 Task: Send an email with the signature Fernando Perez with the subject 'Request for a case study' and the message 'Could you please provide a list of the available options?' from softage.1@softage.net to softage.2@softage.net and softage.3@softage.net with an attached document Test_plan.docx
Action: Key pressed n
Screenshot: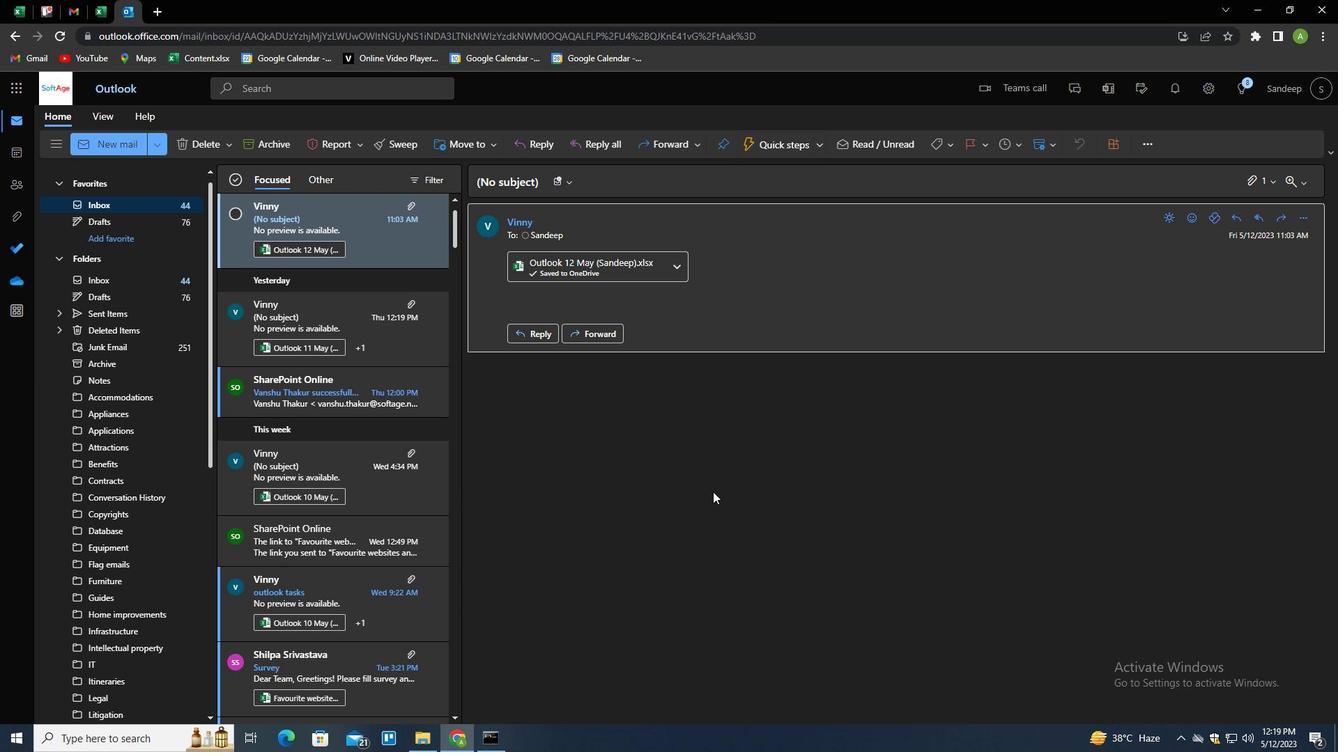 
Action: Mouse moved to (938, 152)
Screenshot: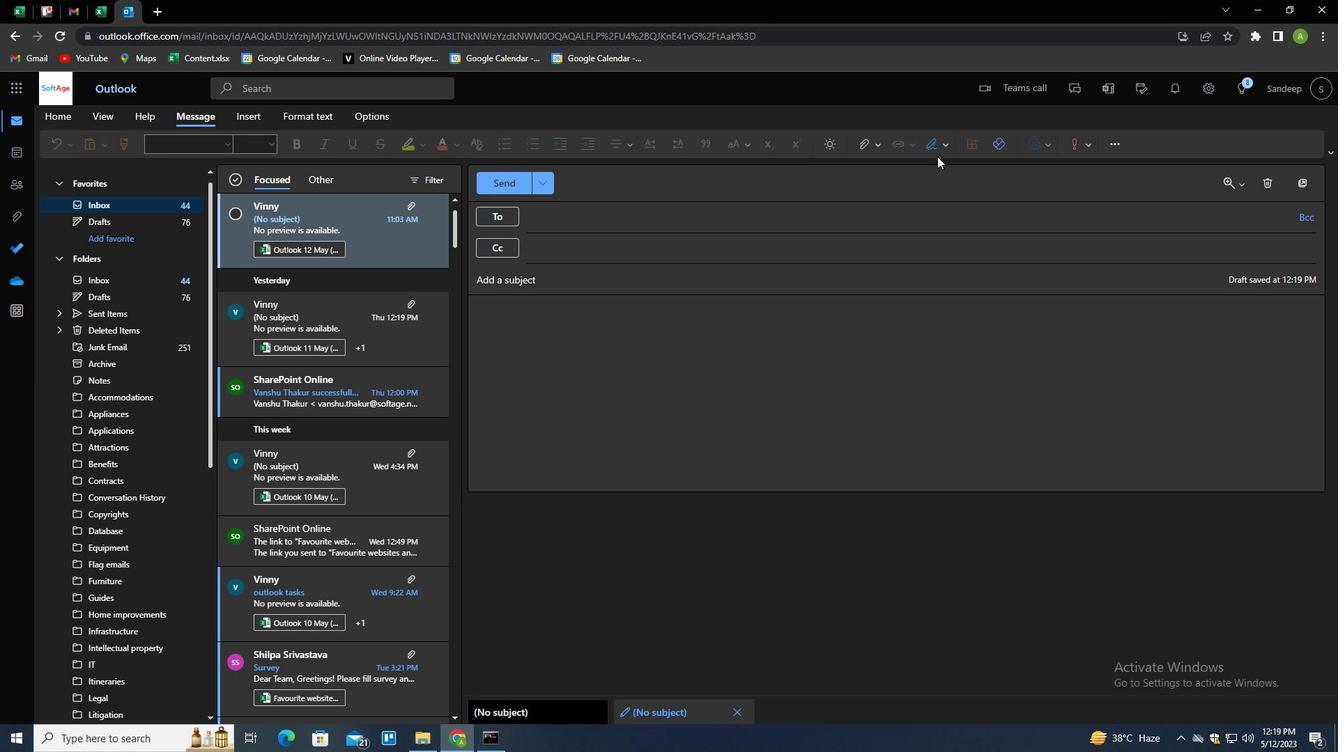 
Action: Mouse pressed left at (938, 152)
Screenshot: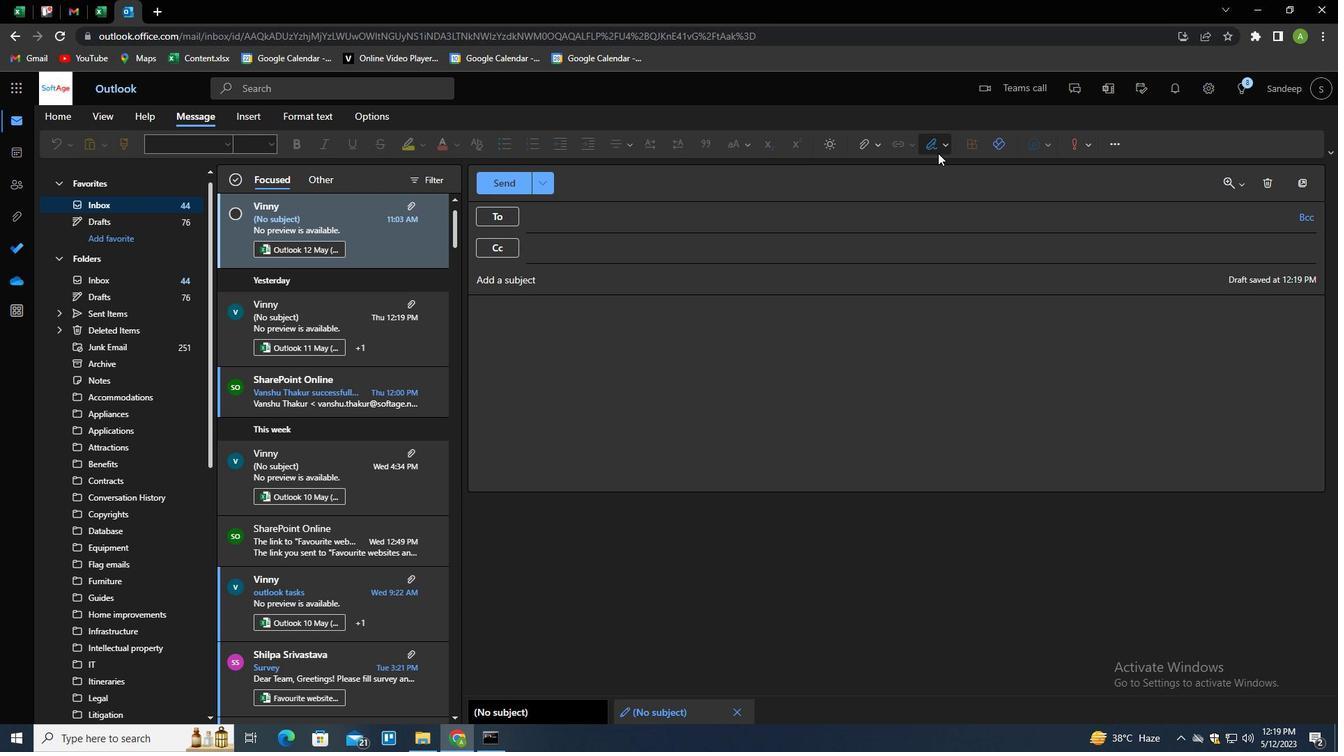 
Action: Mouse moved to (919, 196)
Screenshot: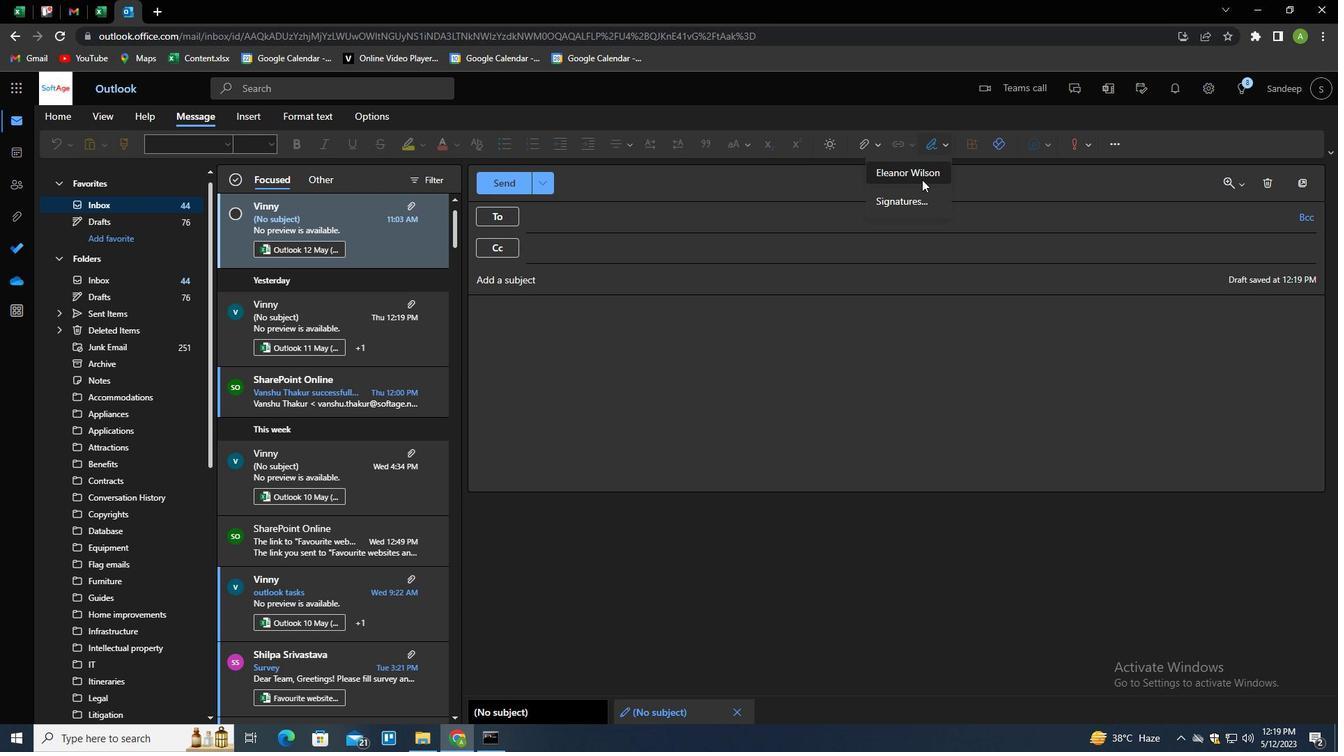 
Action: Mouse pressed left at (919, 196)
Screenshot: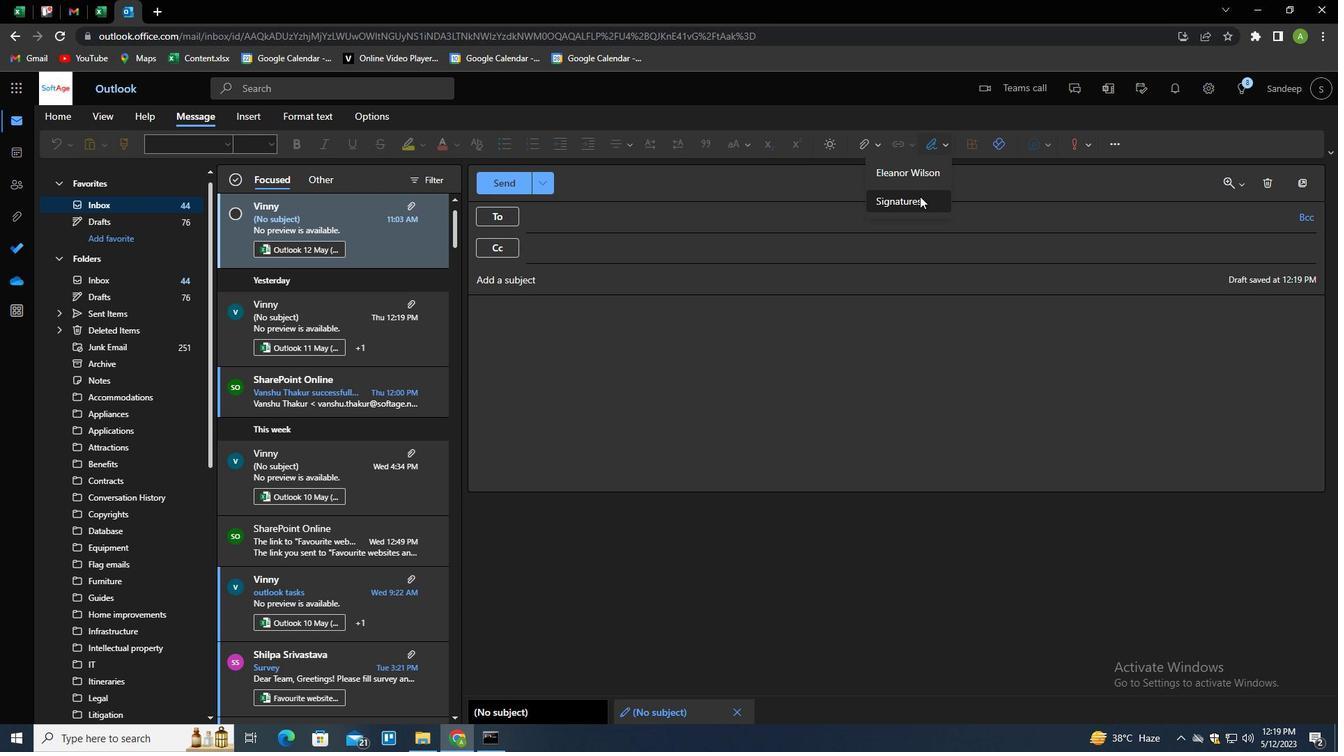 
Action: Mouse moved to (944, 255)
Screenshot: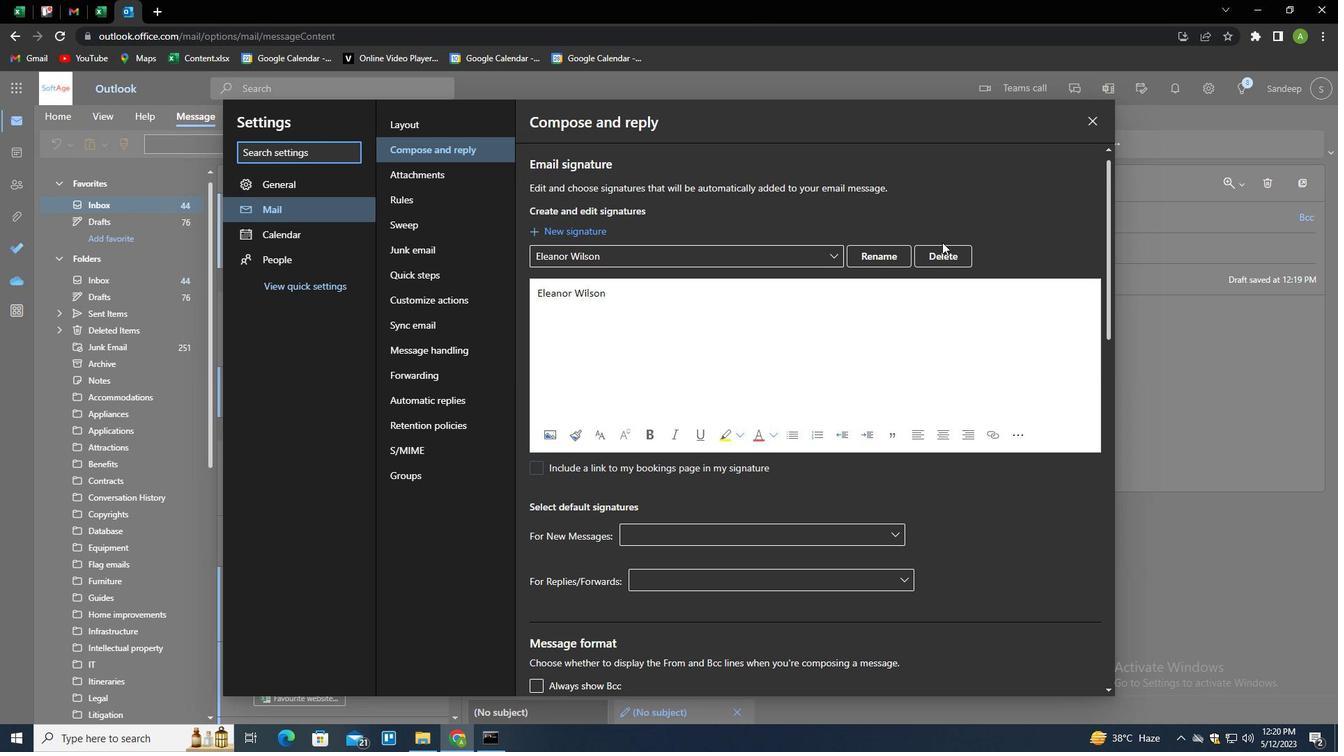 
Action: Mouse pressed left at (944, 255)
Screenshot: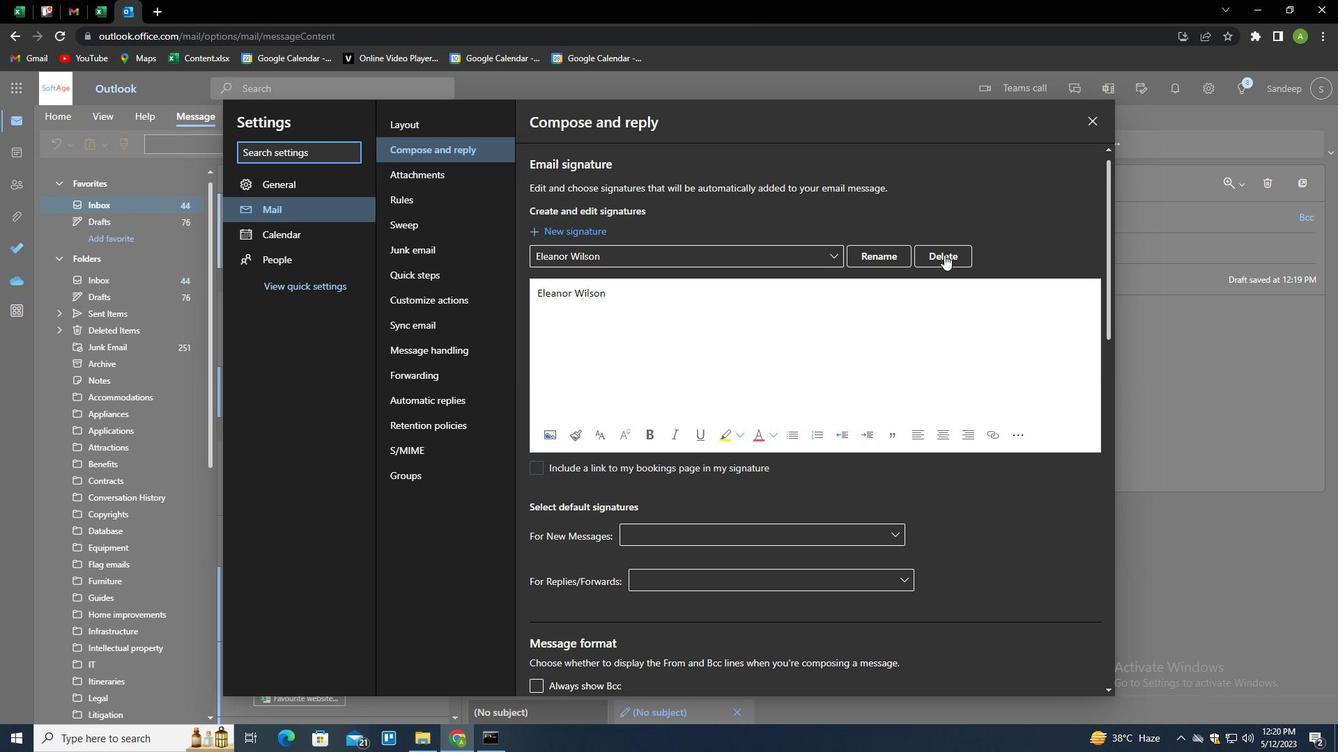 
Action: Mouse moved to (927, 255)
Screenshot: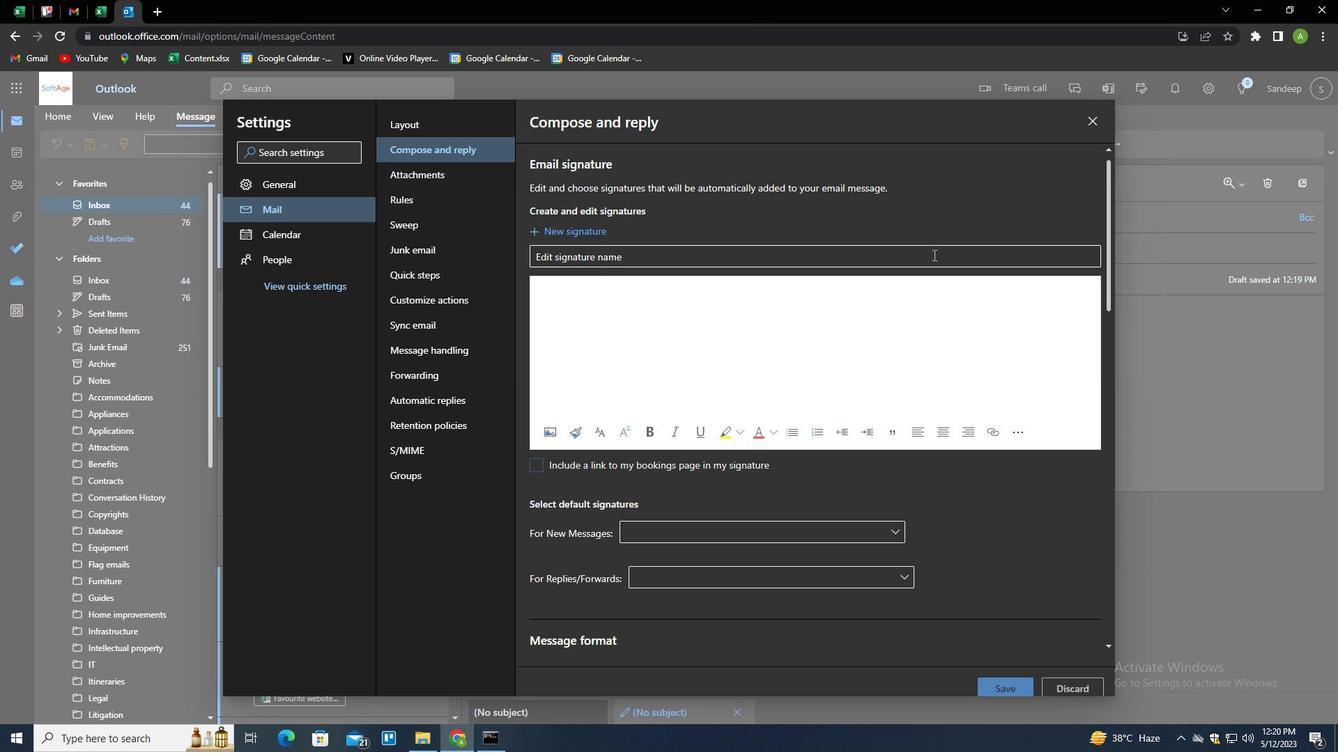 
Action: Mouse pressed left at (927, 255)
Screenshot: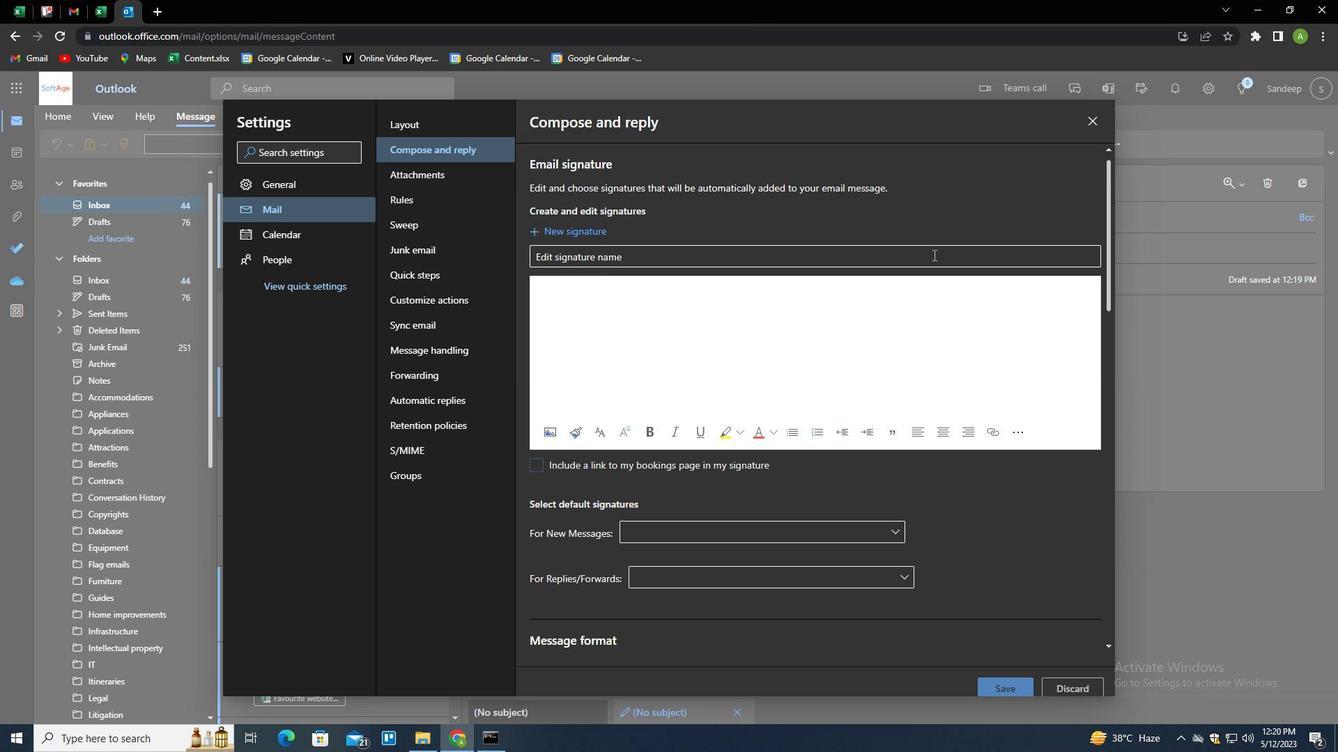 
Action: Mouse moved to (926, 253)
Screenshot: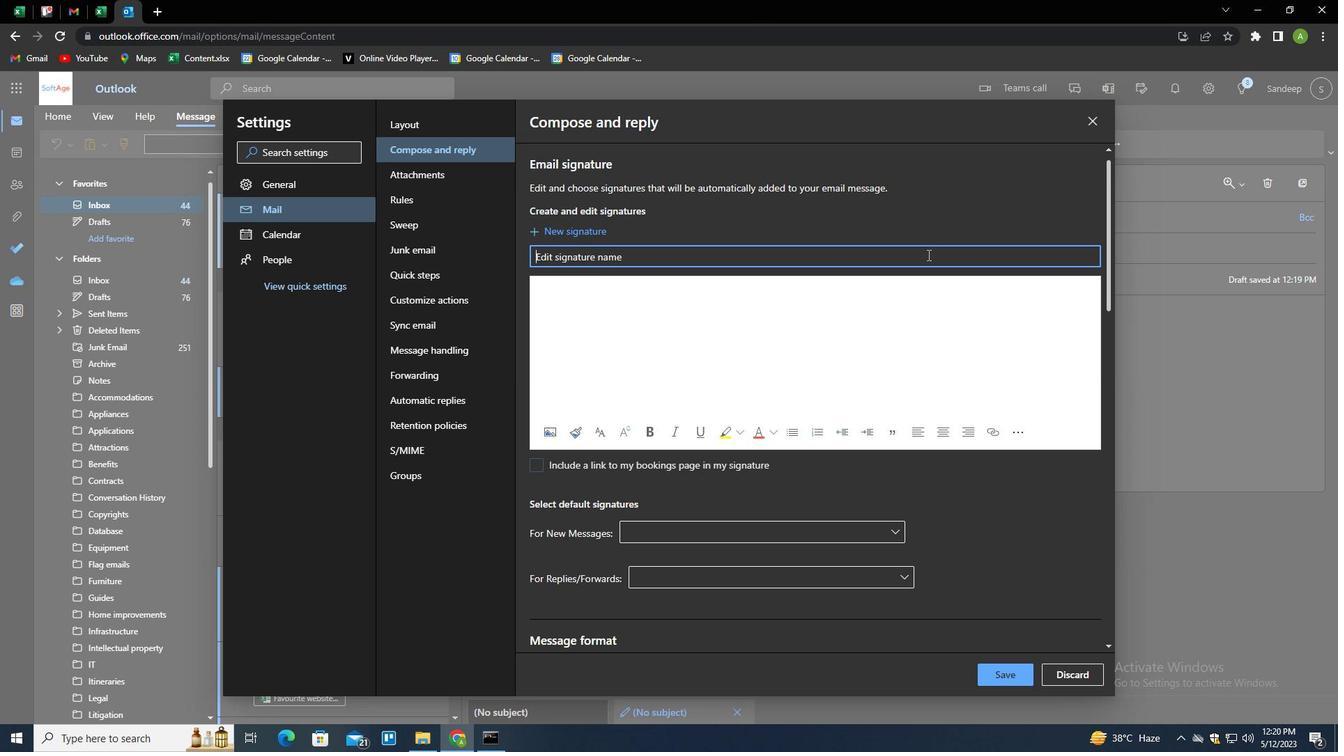 
Action: Key pressed <Key.shift>
Screenshot: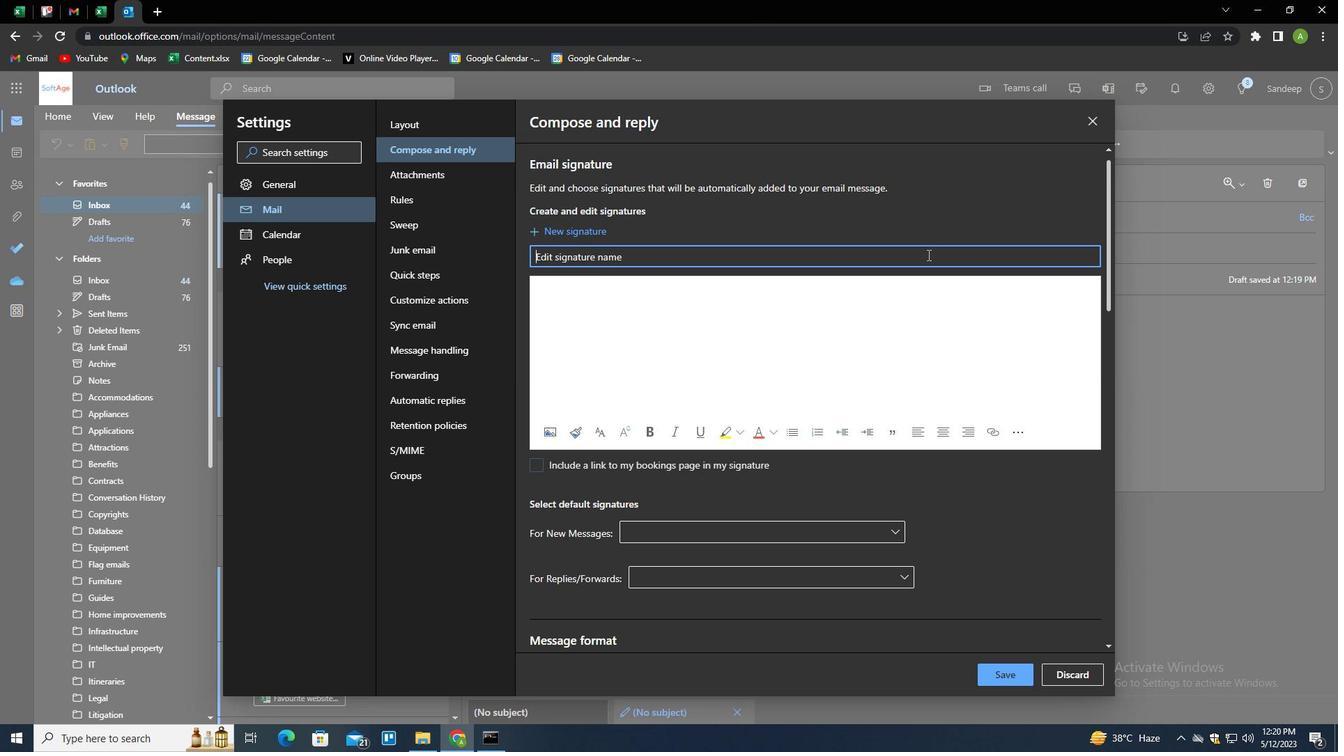 
Action: Mouse moved to (924, 252)
Screenshot: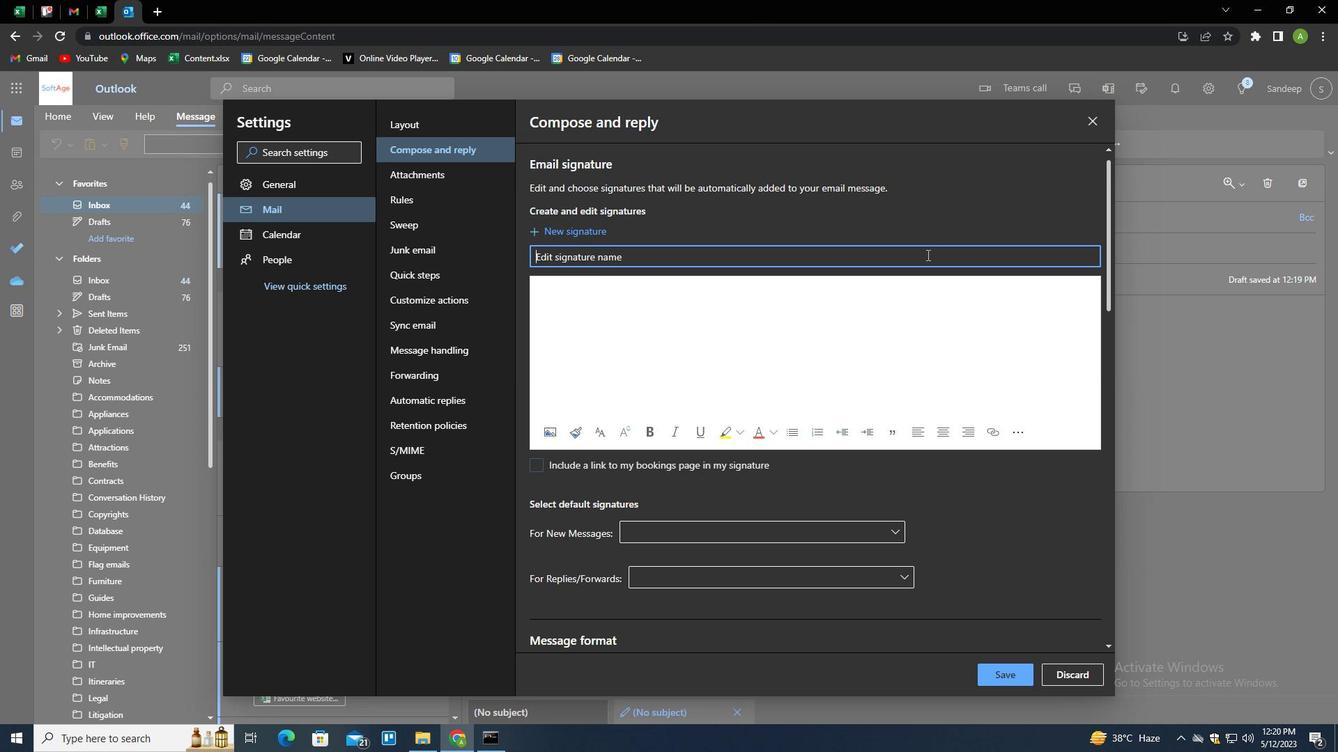 
Action: Key pressed FERNANDO<Key.space><Key.shift>PEREZ<Key.tab><Key.shift>FERNANDO<Key.space><Key.shift>PEREZ<Key.enter>
Screenshot: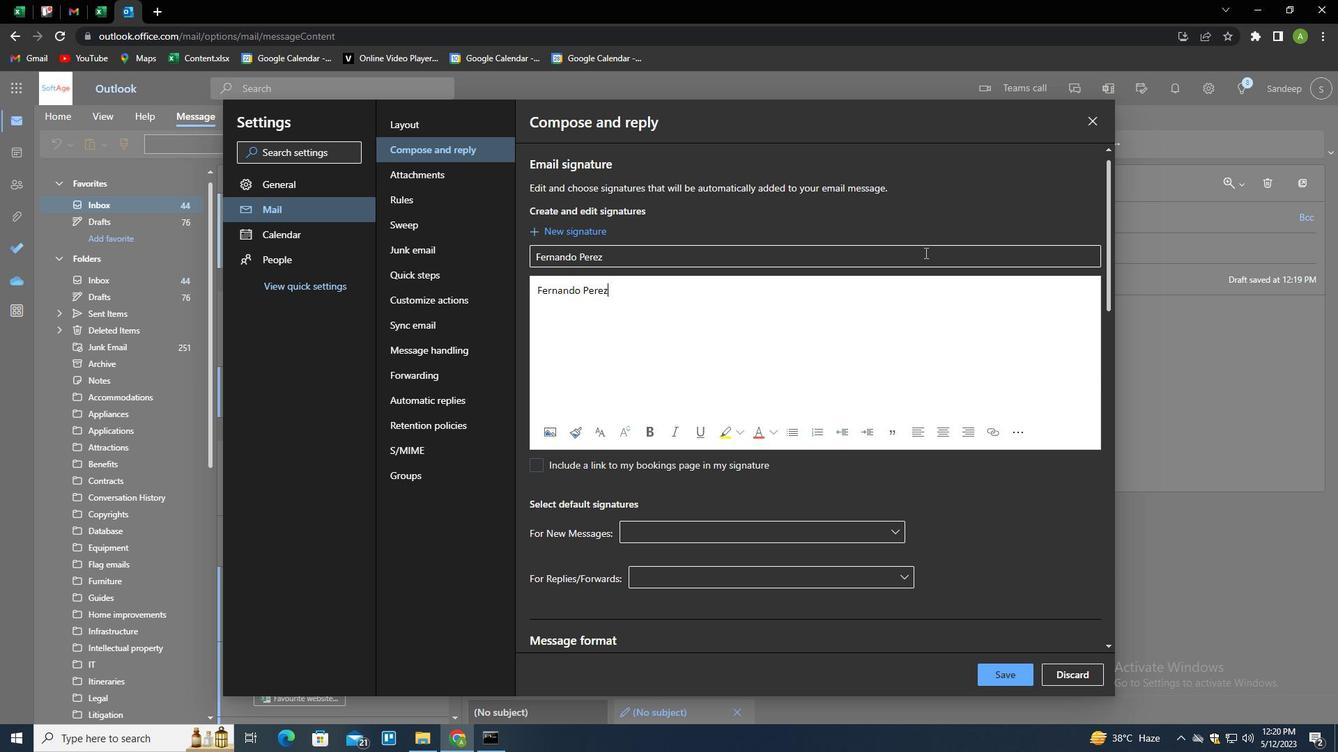 
Action: Mouse moved to (1015, 666)
Screenshot: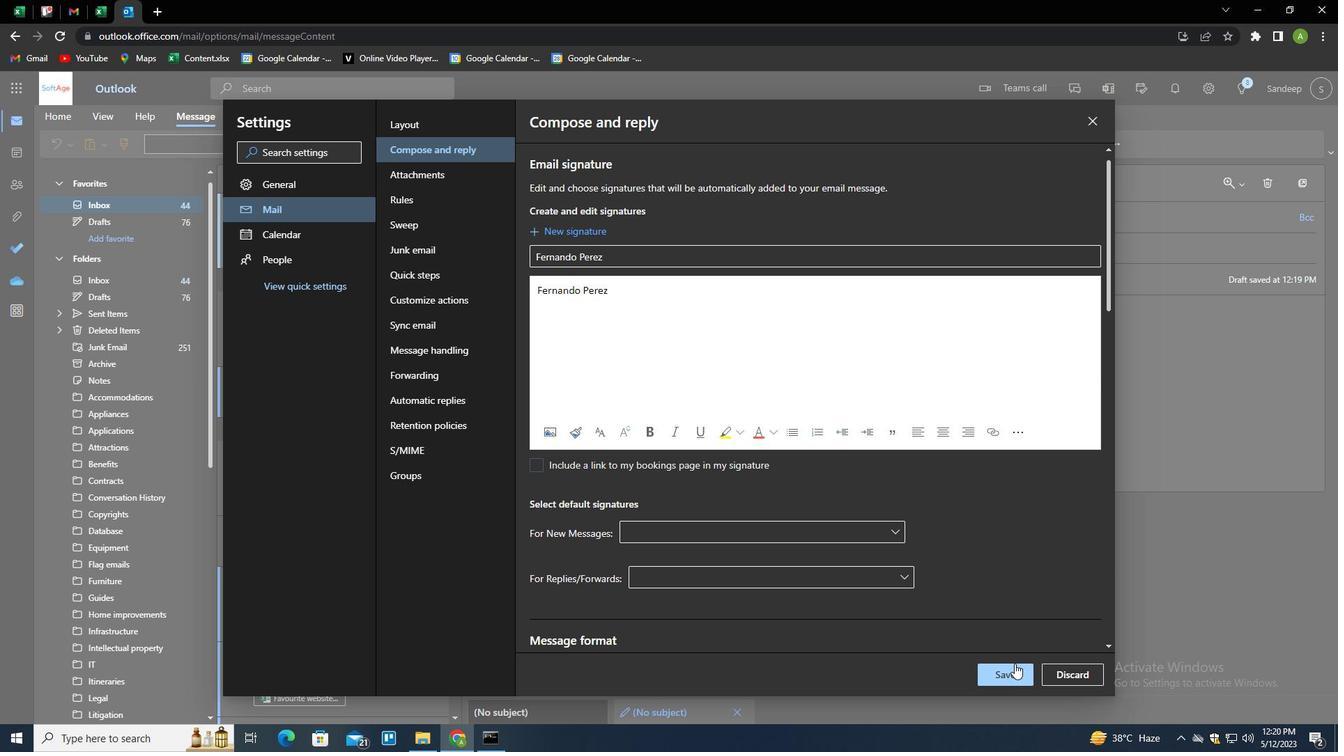 
Action: Mouse pressed left at (1015, 666)
Screenshot: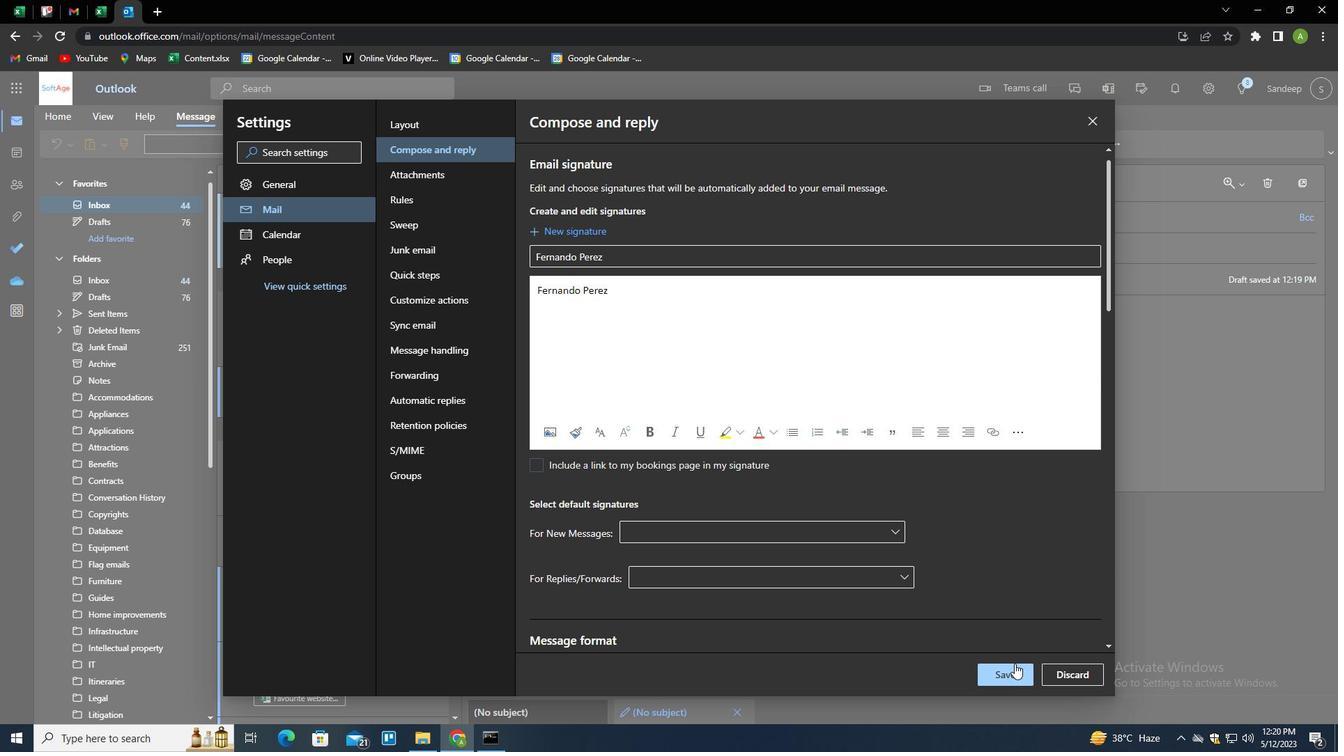 
Action: Mouse moved to (1230, 420)
Screenshot: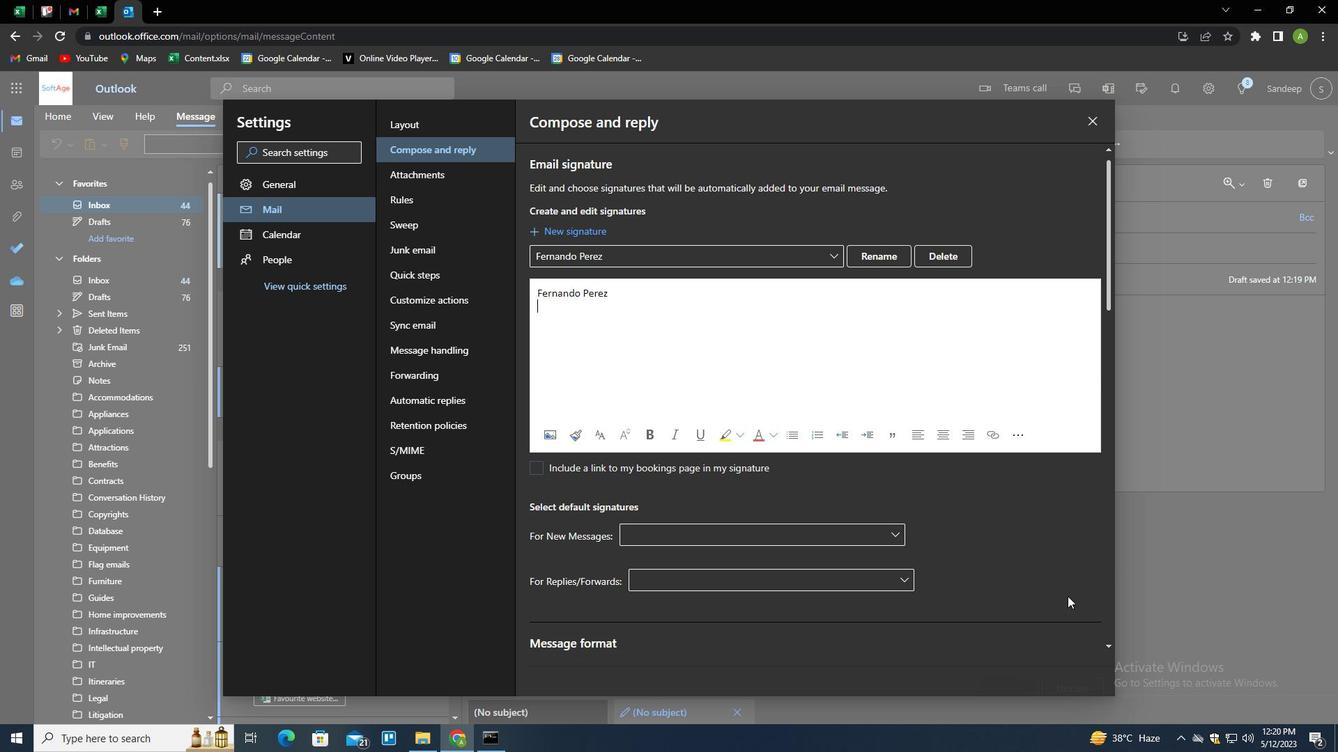 
Action: Mouse pressed left at (1230, 420)
Screenshot: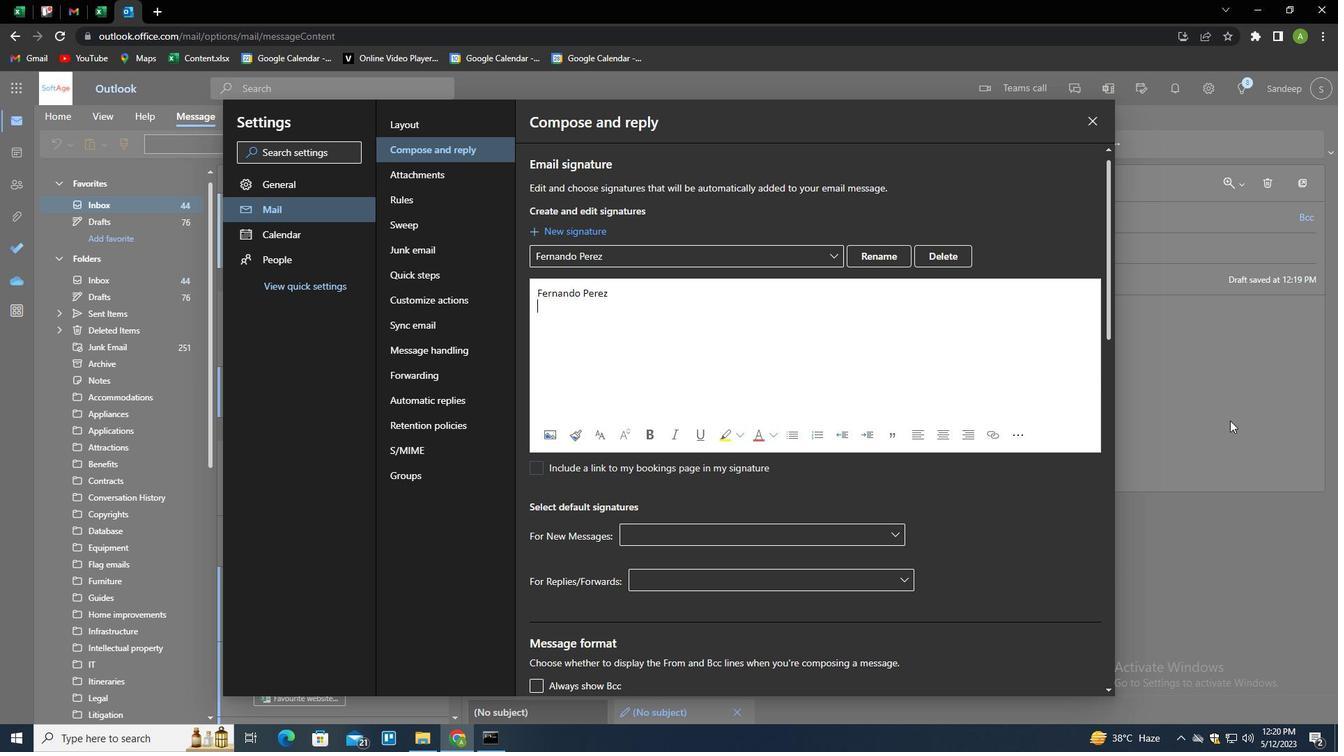 
Action: Mouse moved to (944, 155)
Screenshot: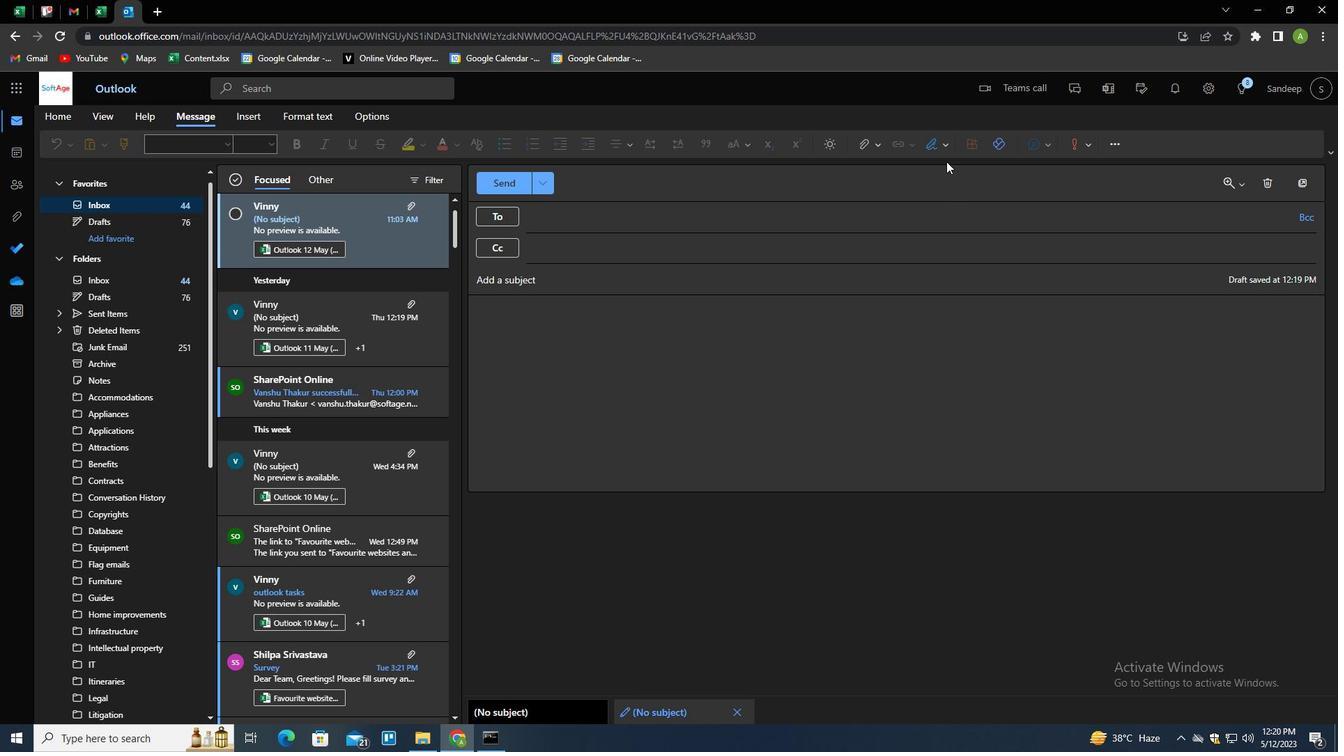 
Action: Mouse pressed left at (944, 155)
Screenshot: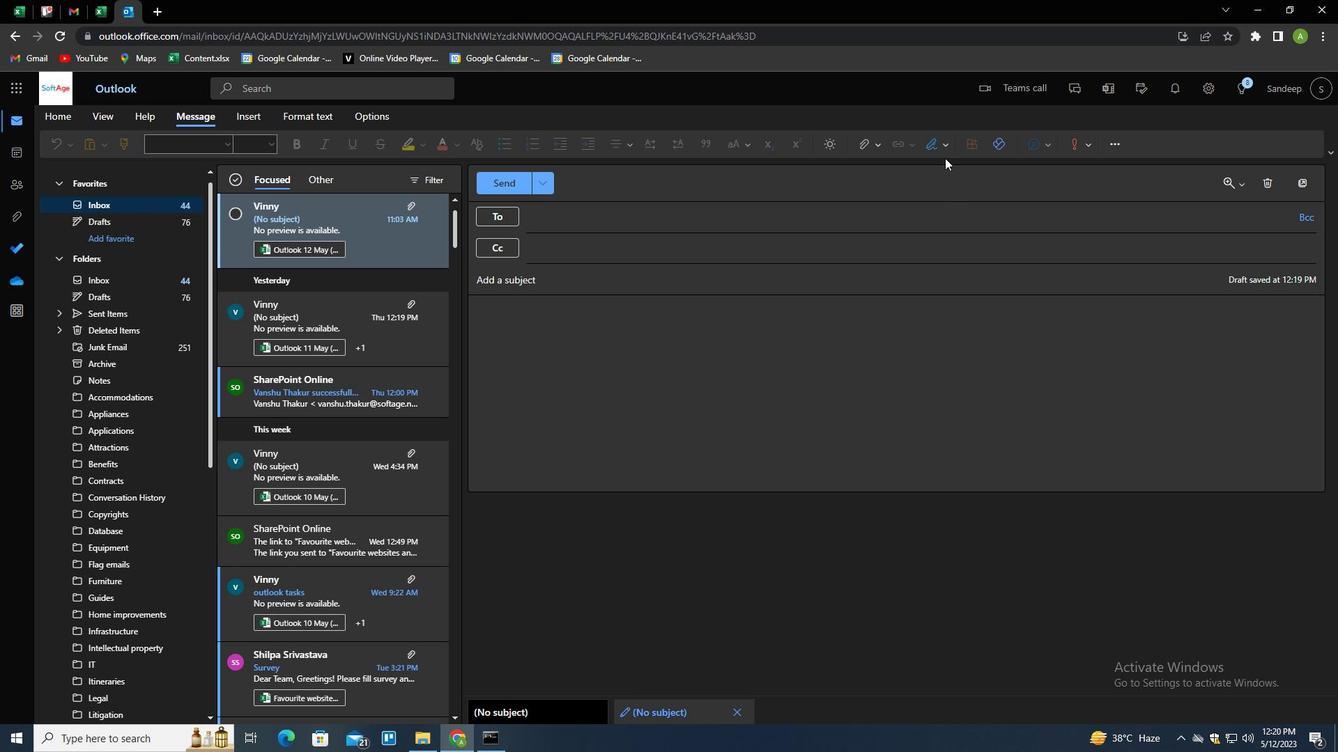 
Action: Mouse moved to (942, 149)
Screenshot: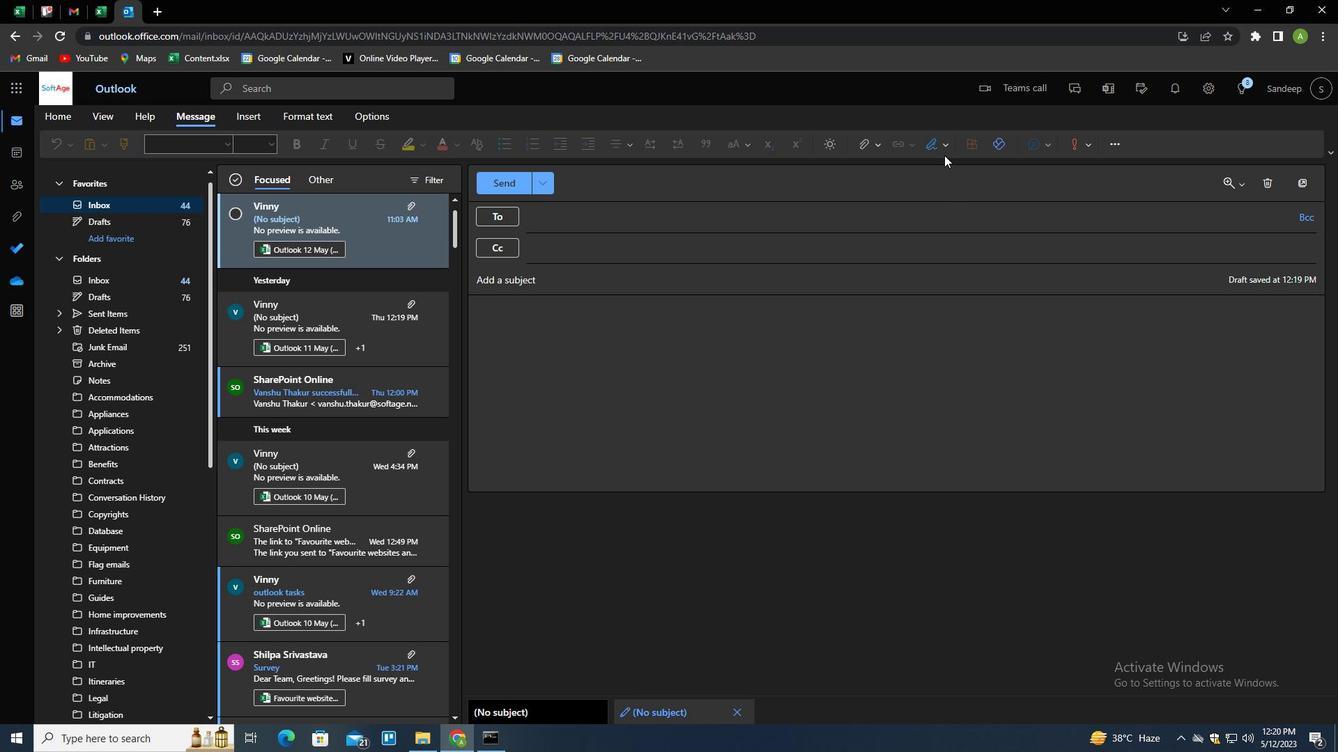 
Action: Mouse pressed left at (942, 149)
Screenshot: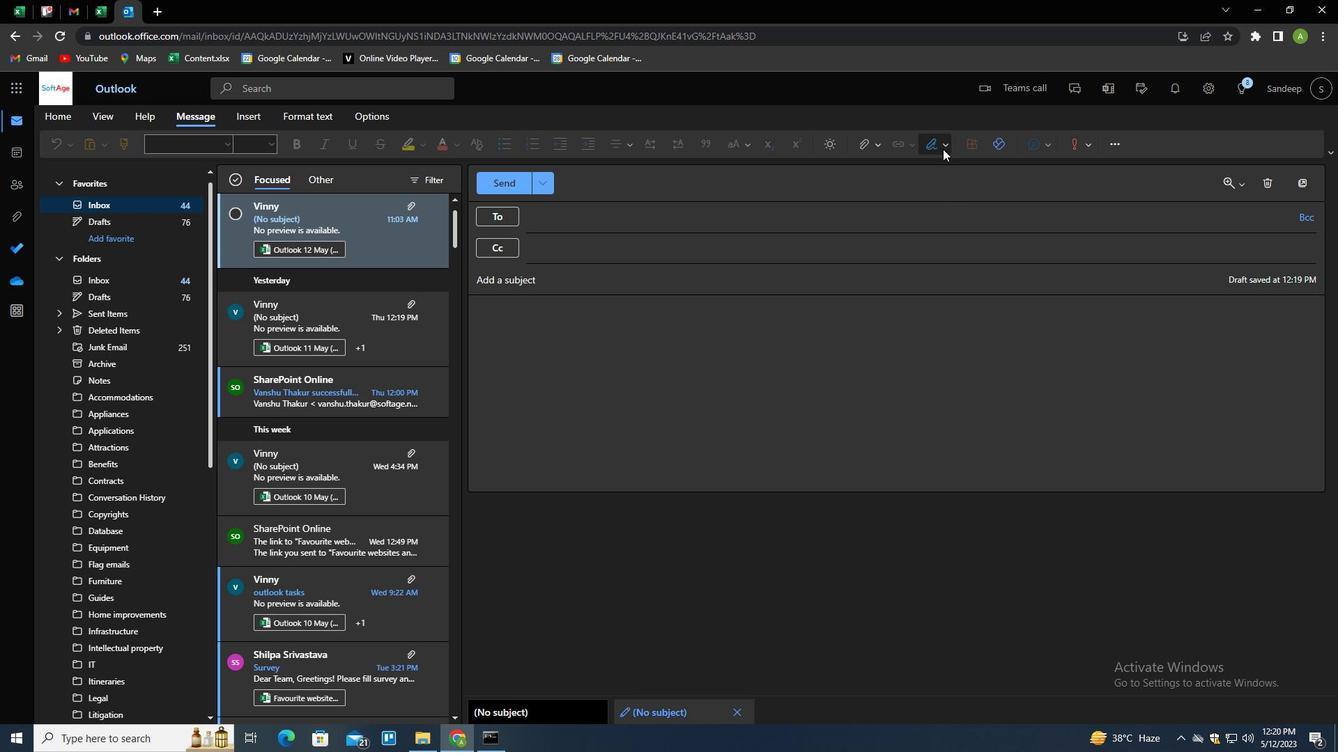 
Action: Mouse moved to (931, 167)
Screenshot: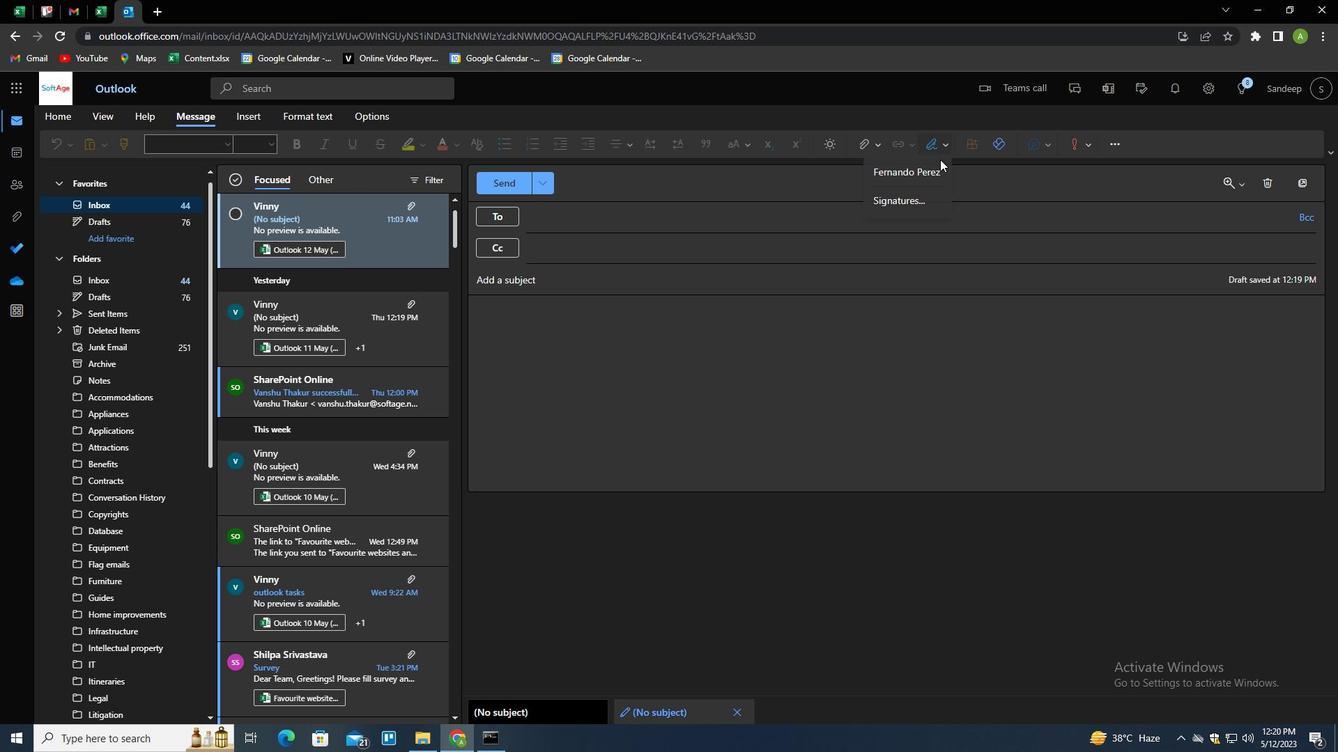 
Action: Mouse pressed left at (931, 167)
Screenshot: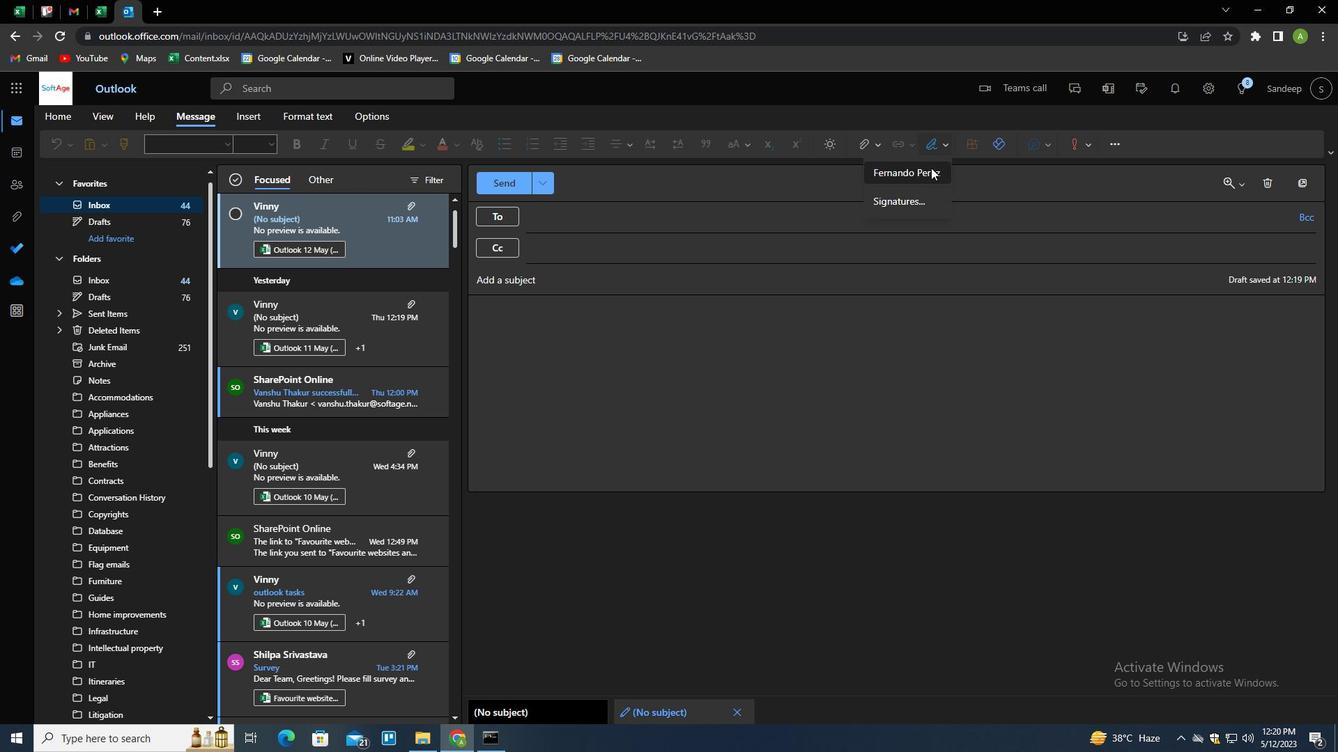 
Action: Mouse moved to (577, 284)
Screenshot: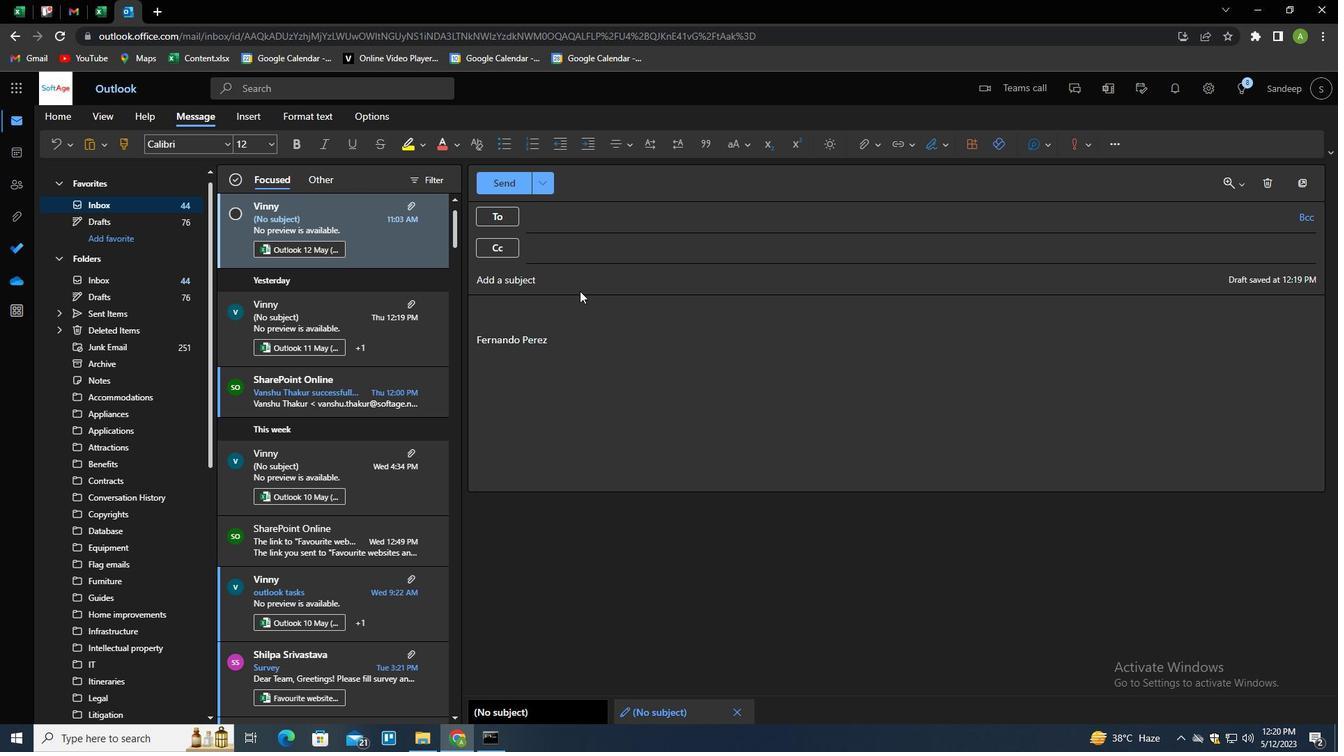 
Action: Mouse pressed left at (577, 284)
Screenshot: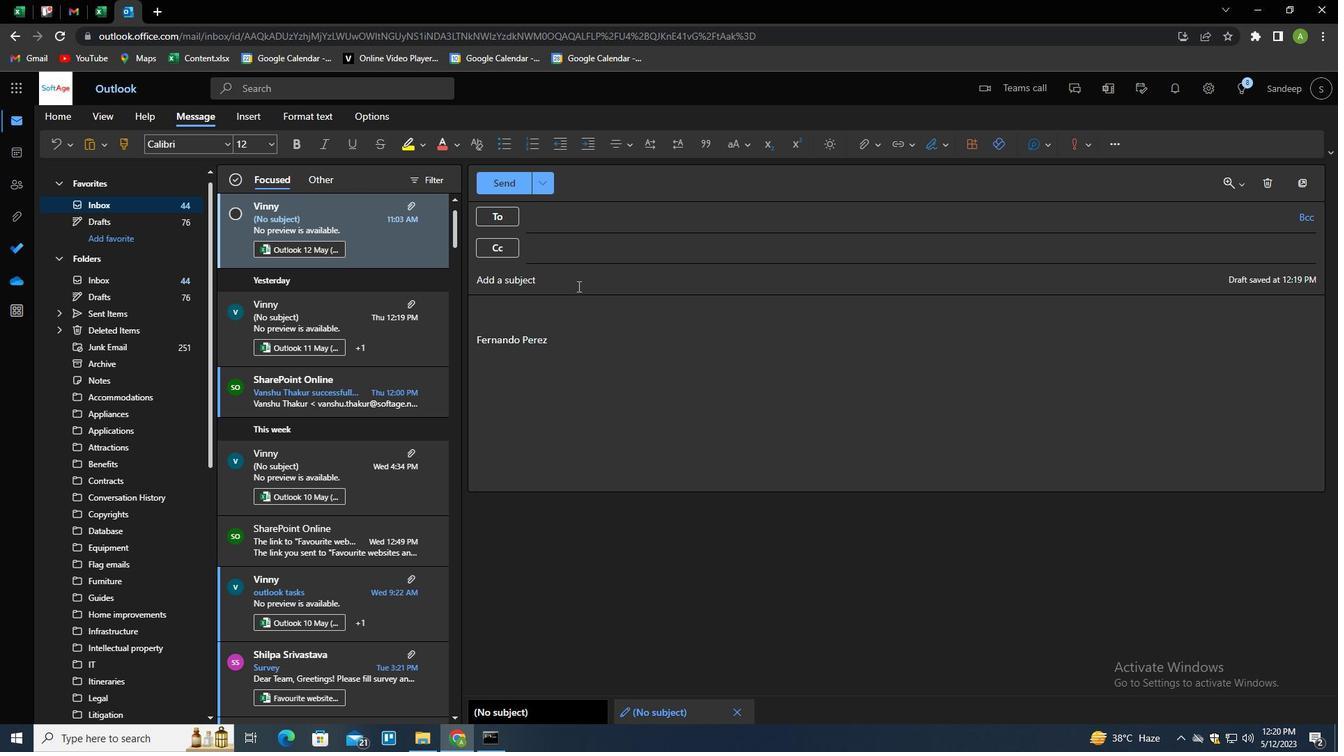 
Action: Mouse moved to (577, 283)
Screenshot: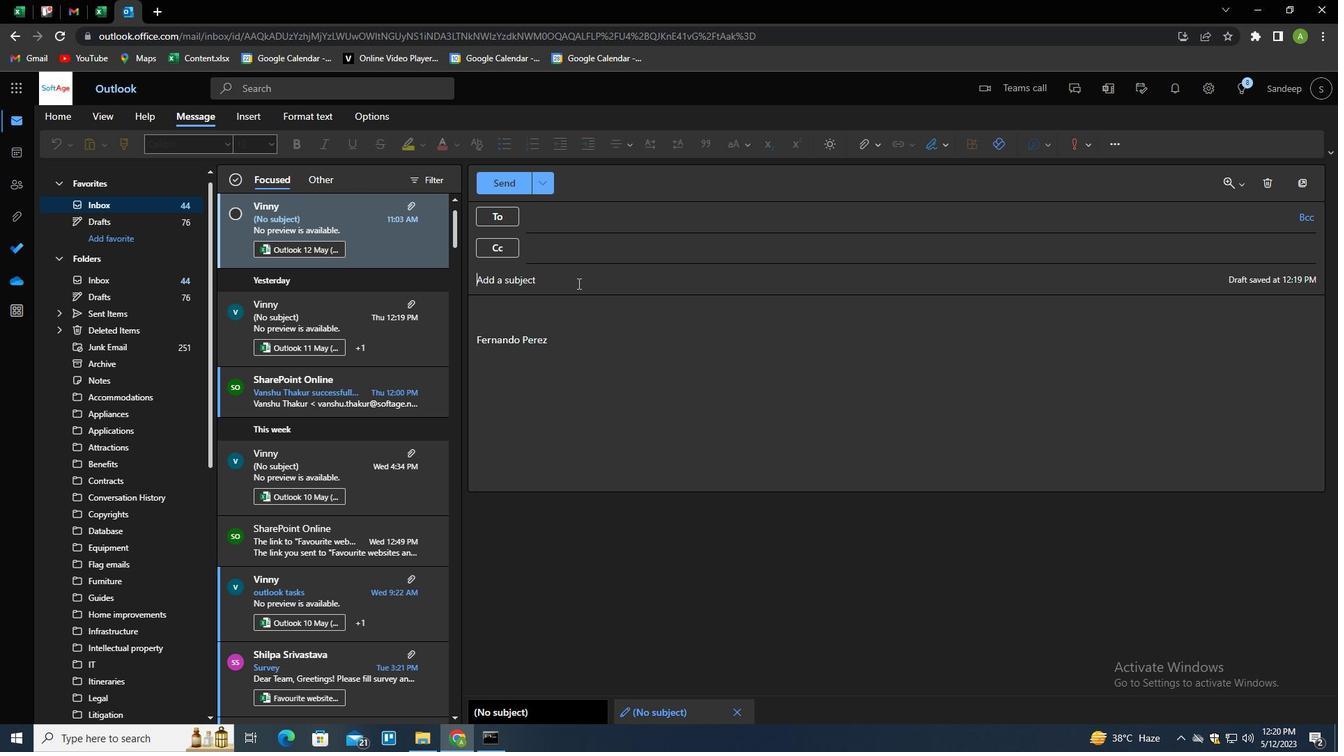 
Action: Key pressed <Key.shift>
Screenshot: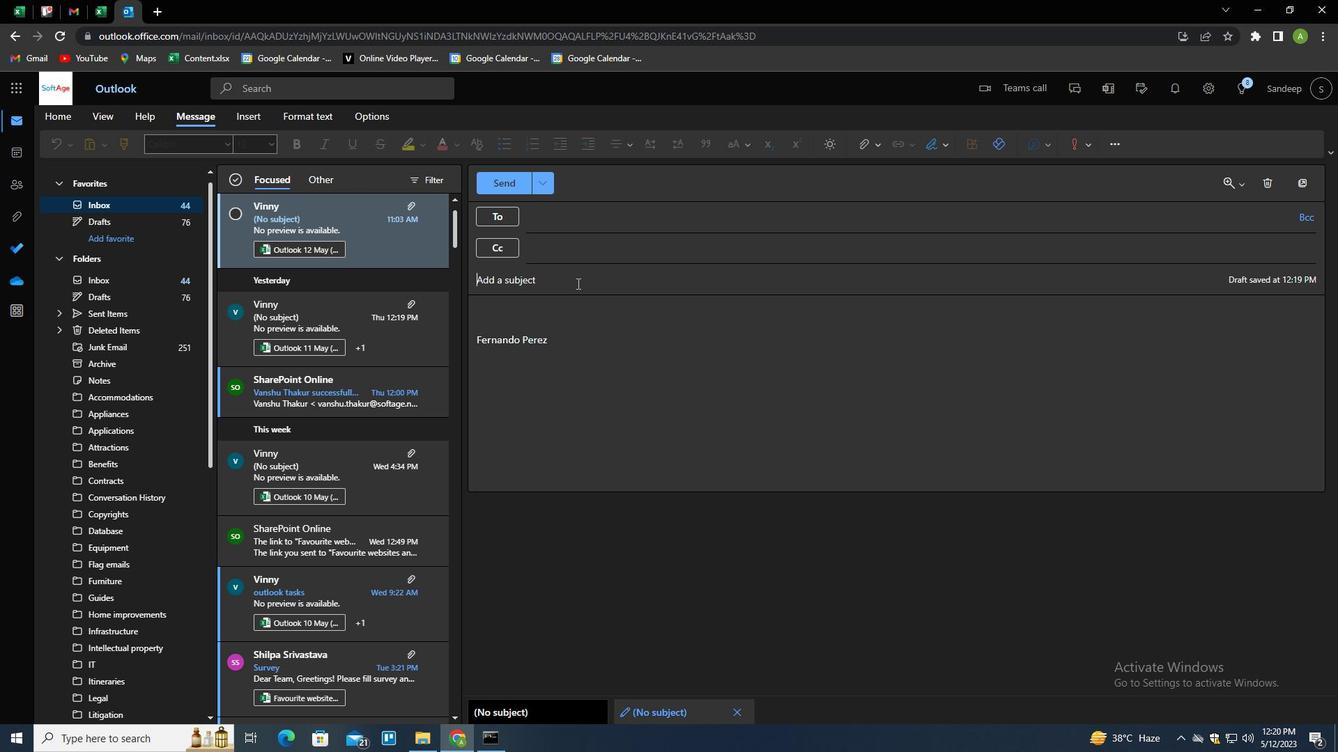 
Action: Mouse moved to (575, 285)
Screenshot: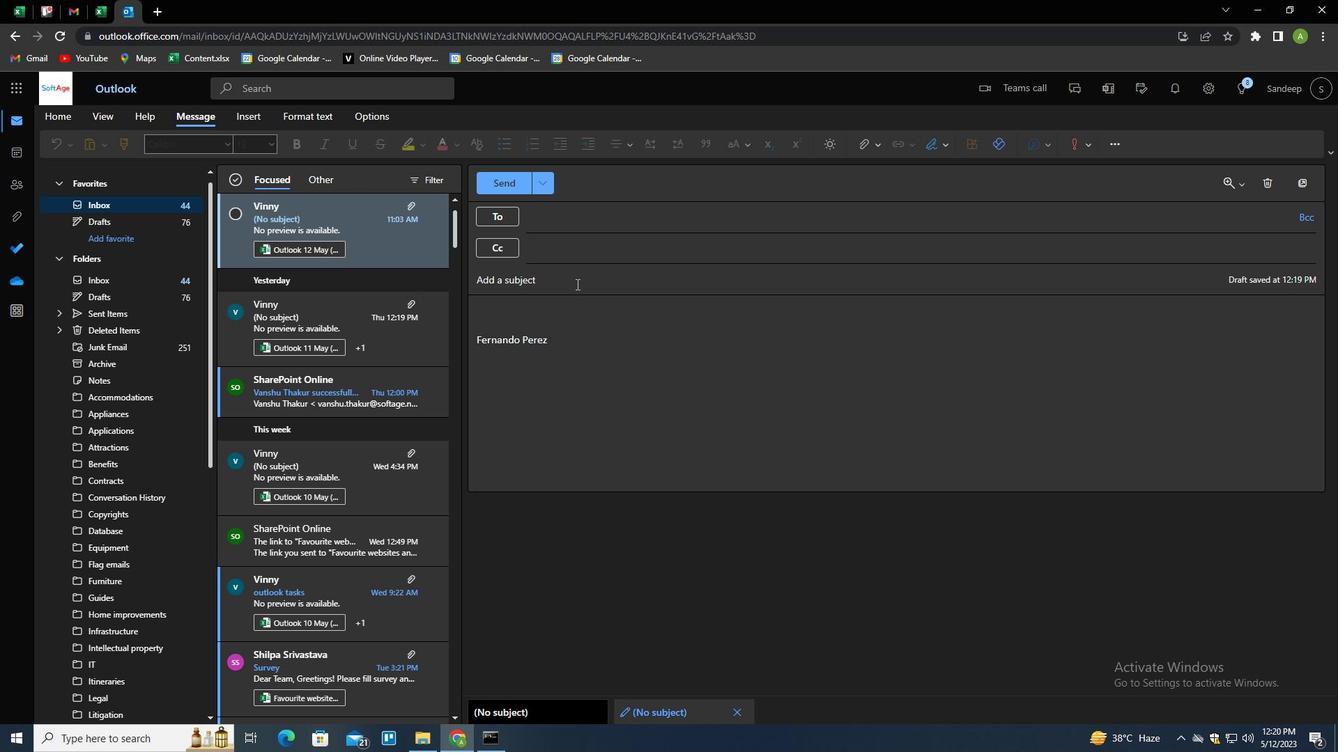 
Action: Key pressed <Key.shift>T
Screenshot: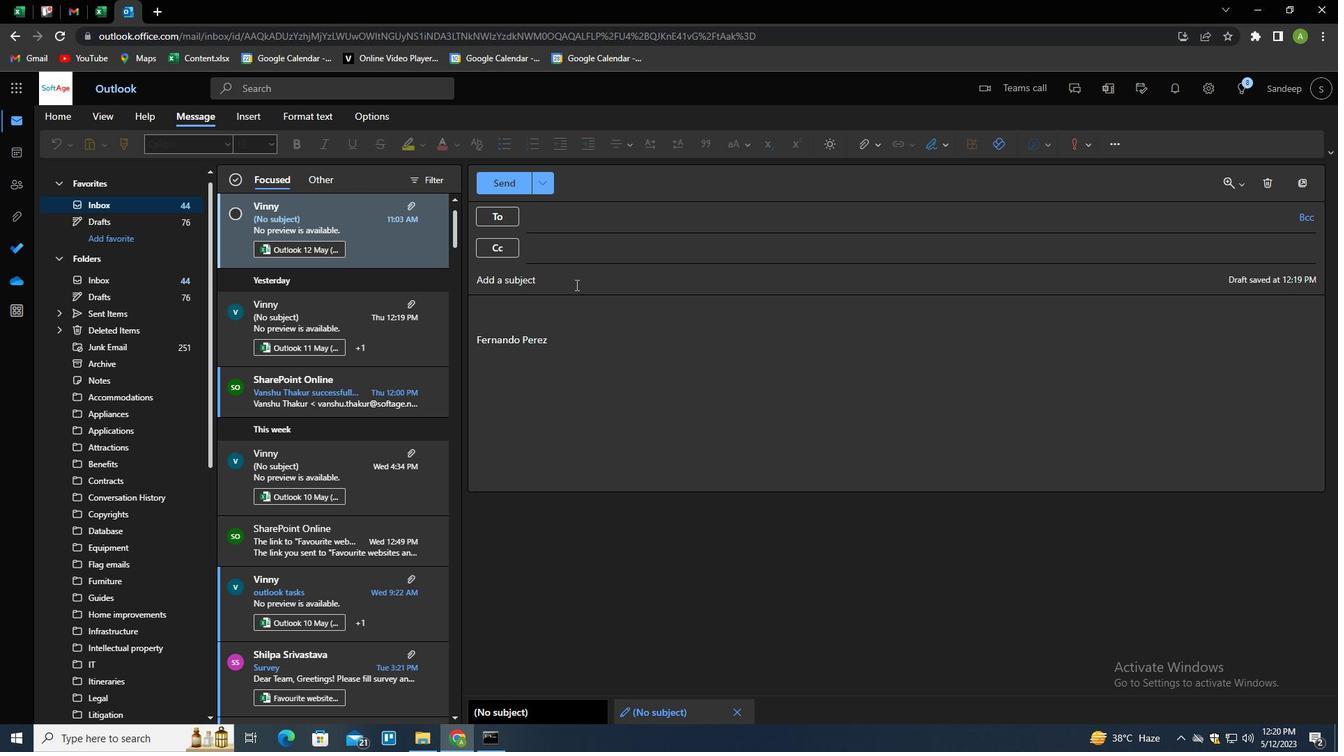 
Action: Mouse moved to (575, 287)
Screenshot: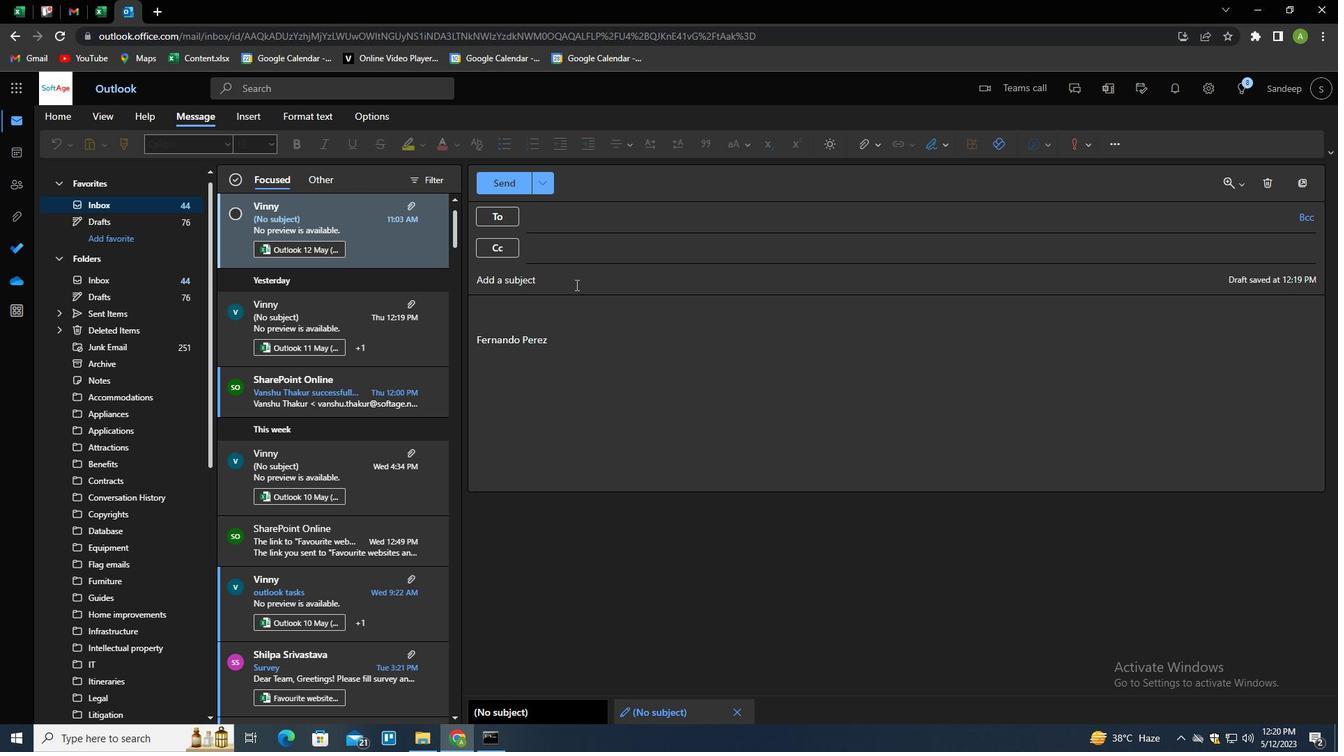 
Action: Key pressed <Key.backspace><Key.shift>REQUEST<Key.space>FOR<Key.space>A<Key.space>CASE<Key.space>STUDAY<Key.backspace><Key.backspace>Y<Key.tab><Key.shift>COUBLR<Key.backspace><Key.backspace><Key.backspace>LD<Key.space>YPU<Key.backspace><Key.backspace>OU<Key.space>PLEAE<Key.backspace>SE<Key.space>PROI<Key.backspace>VIDE<Key.space>A<Key.space>LIST<Key.space>OF<Key.space>THE<Key.space>AVAILAVLE<Key.backspace><Key.backspace>BL<Key.backspace><Key.backspace><Key.backspace>BLE<Key.space>OPTIONS<Key.shift>?
Screenshot: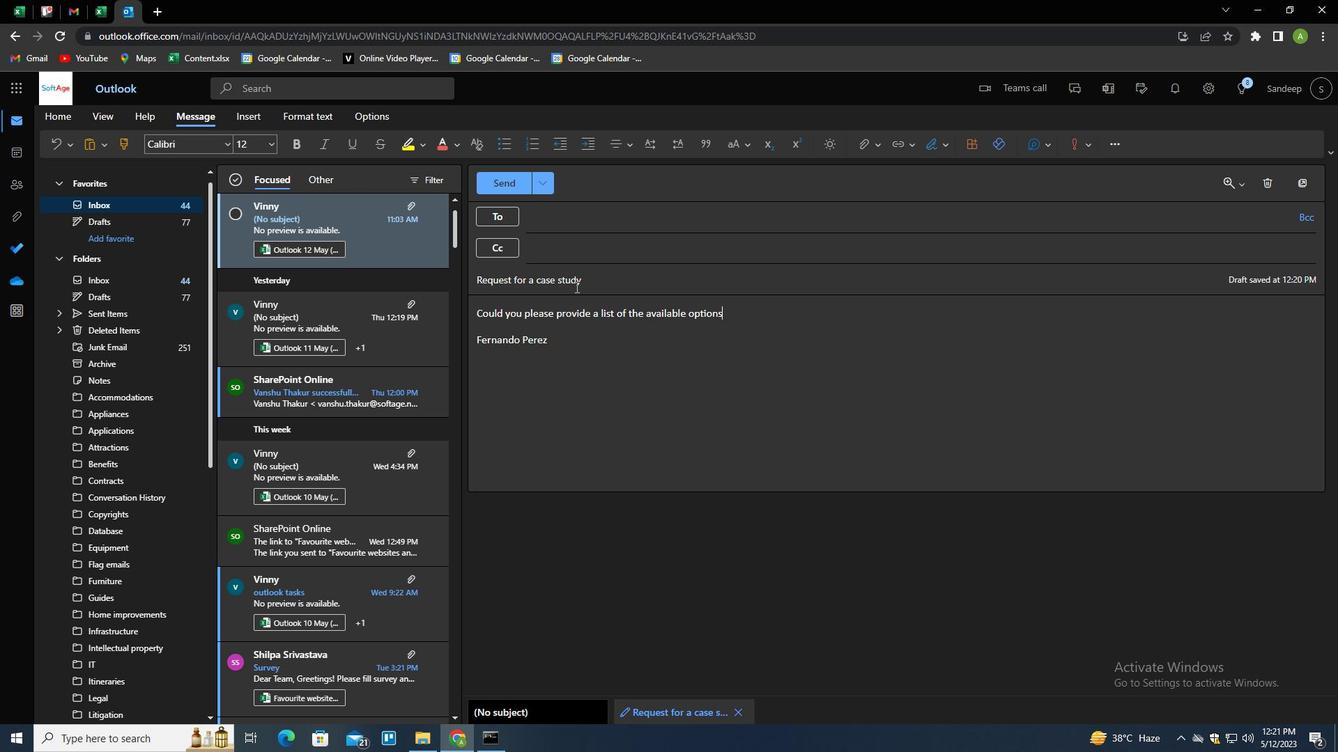
Action: Mouse moved to (576, 219)
Screenshot: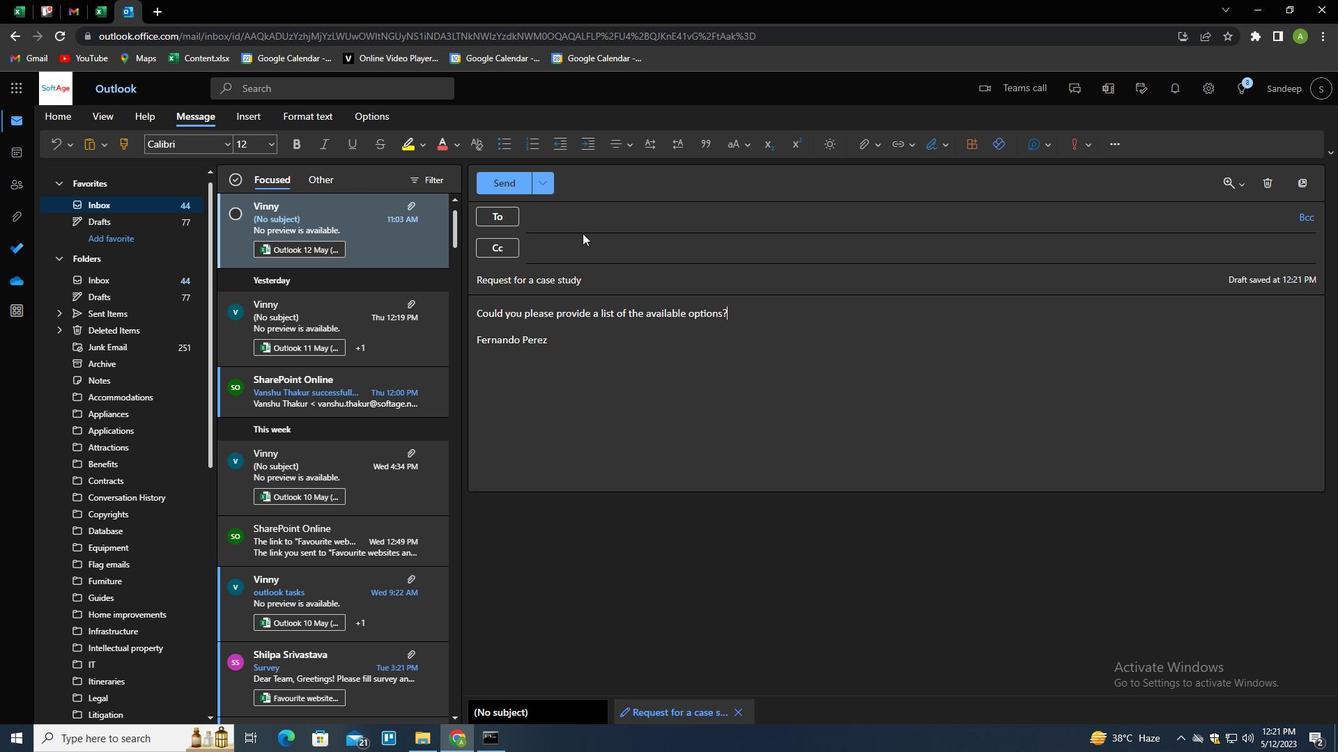
Action: Mouse pressed left at (576, 219)
Screenshot: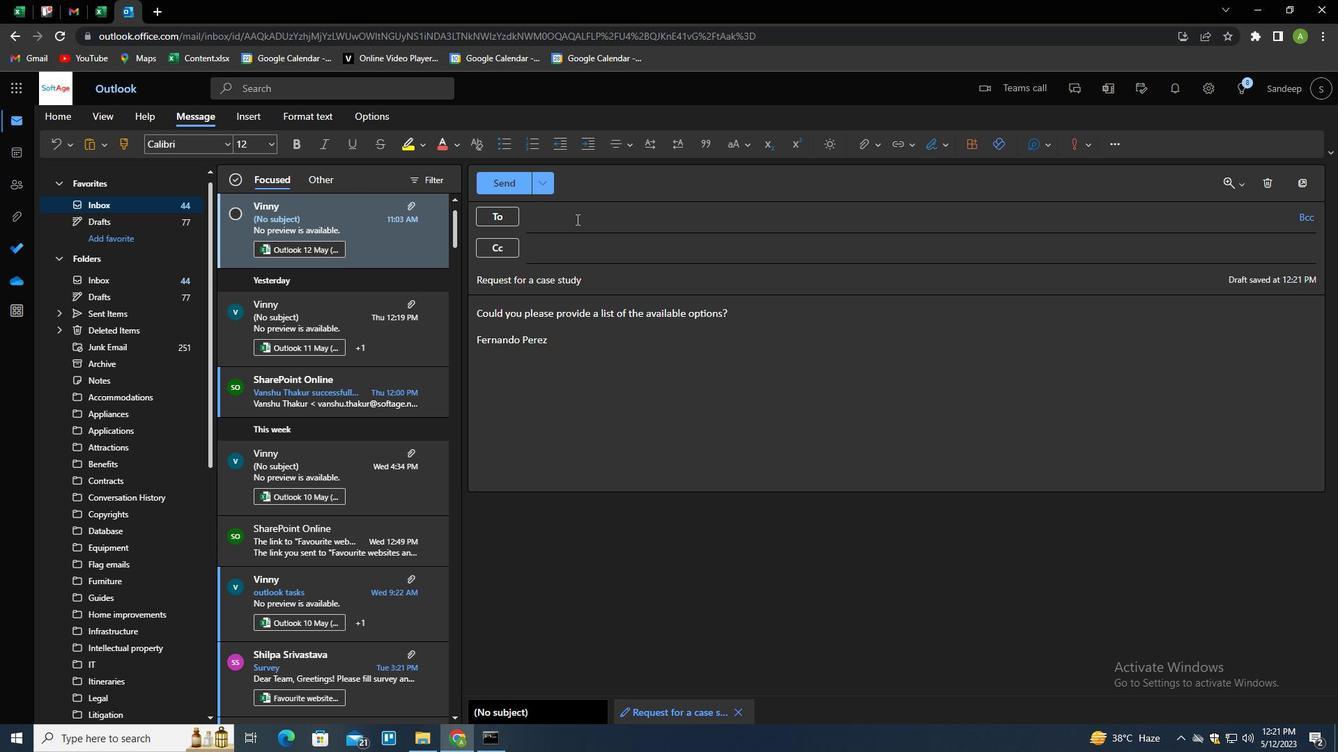 
Action: Mouse moved to (574, 220)
Screenshot: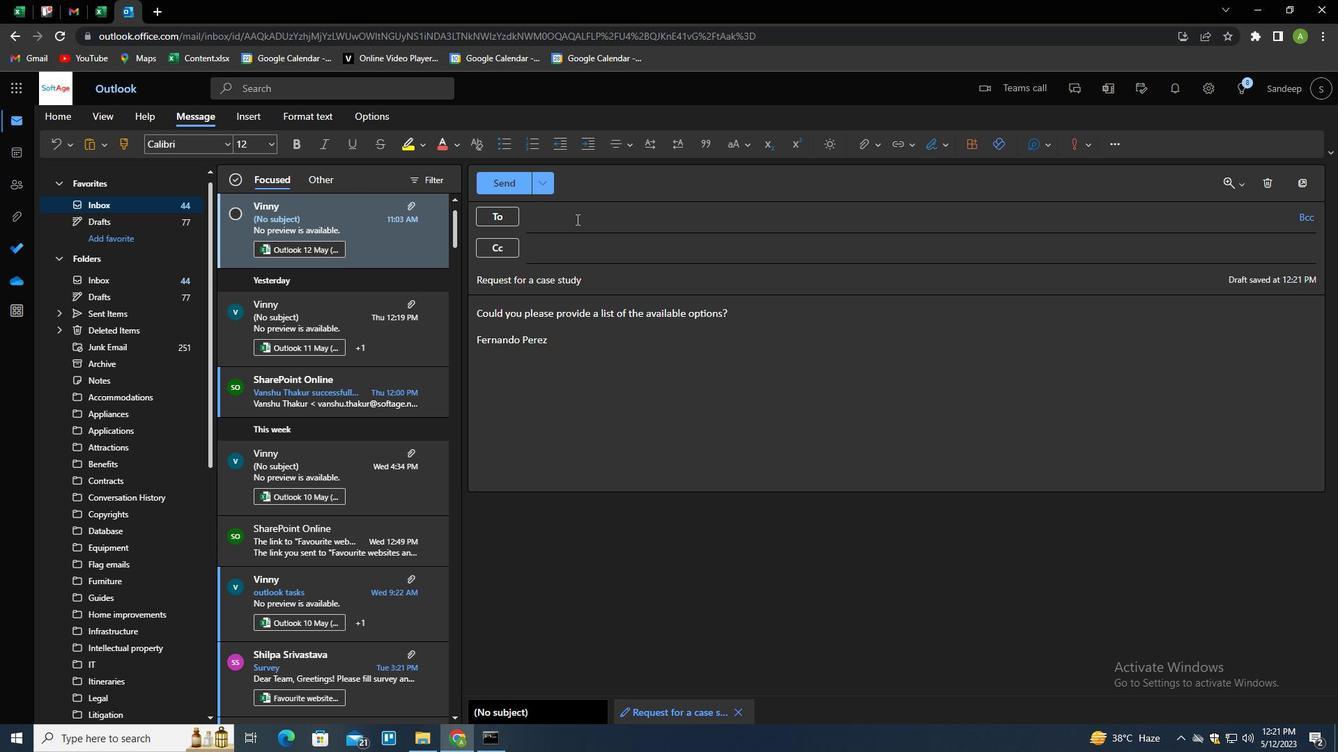 
Action: Key pressed SOFTAGE.<<98>><Key.shift>@SOFTAGE.NET<Key.enter>SOFTAGE.3<Key.shift>@SOFTAGE.NET<Key.enter>
Screenshot: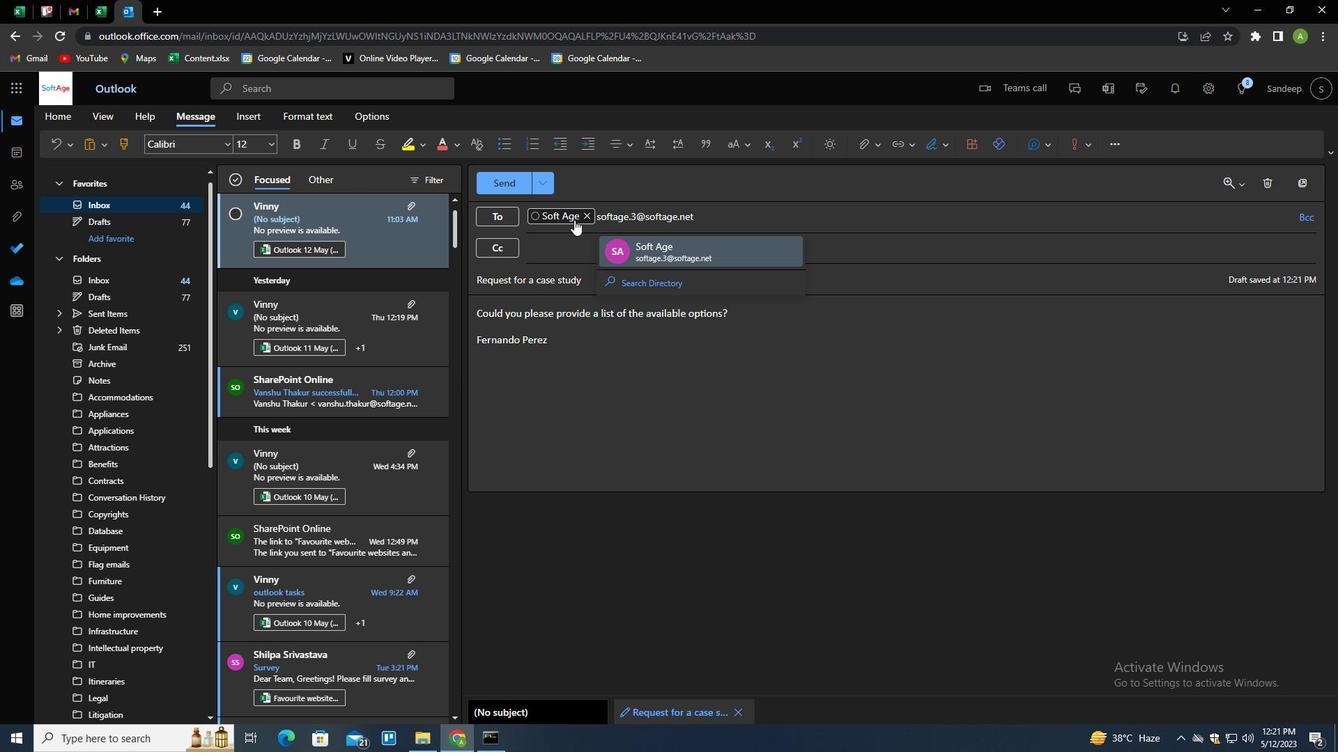 
Action: Mouse moved to (865, 145)
Screenshot: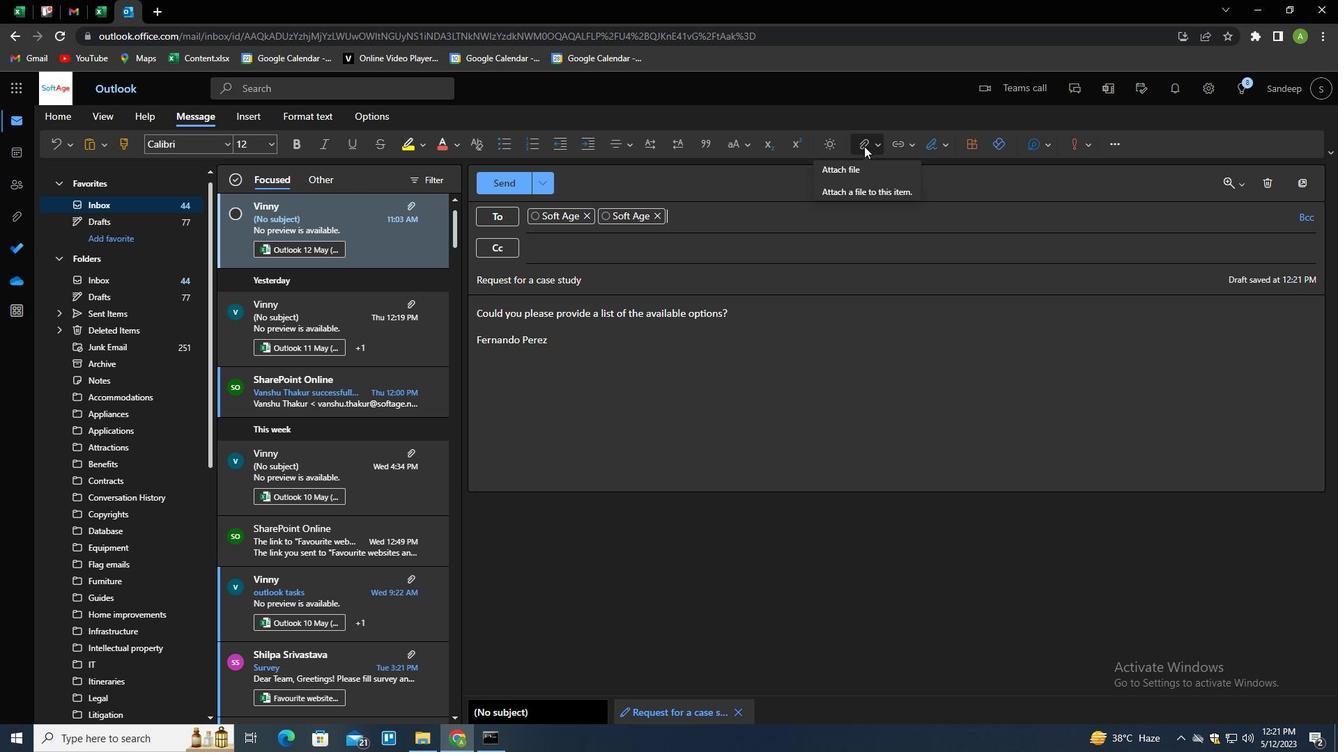 
Action: Mouse pressed left at (865, 145)
Screenshot: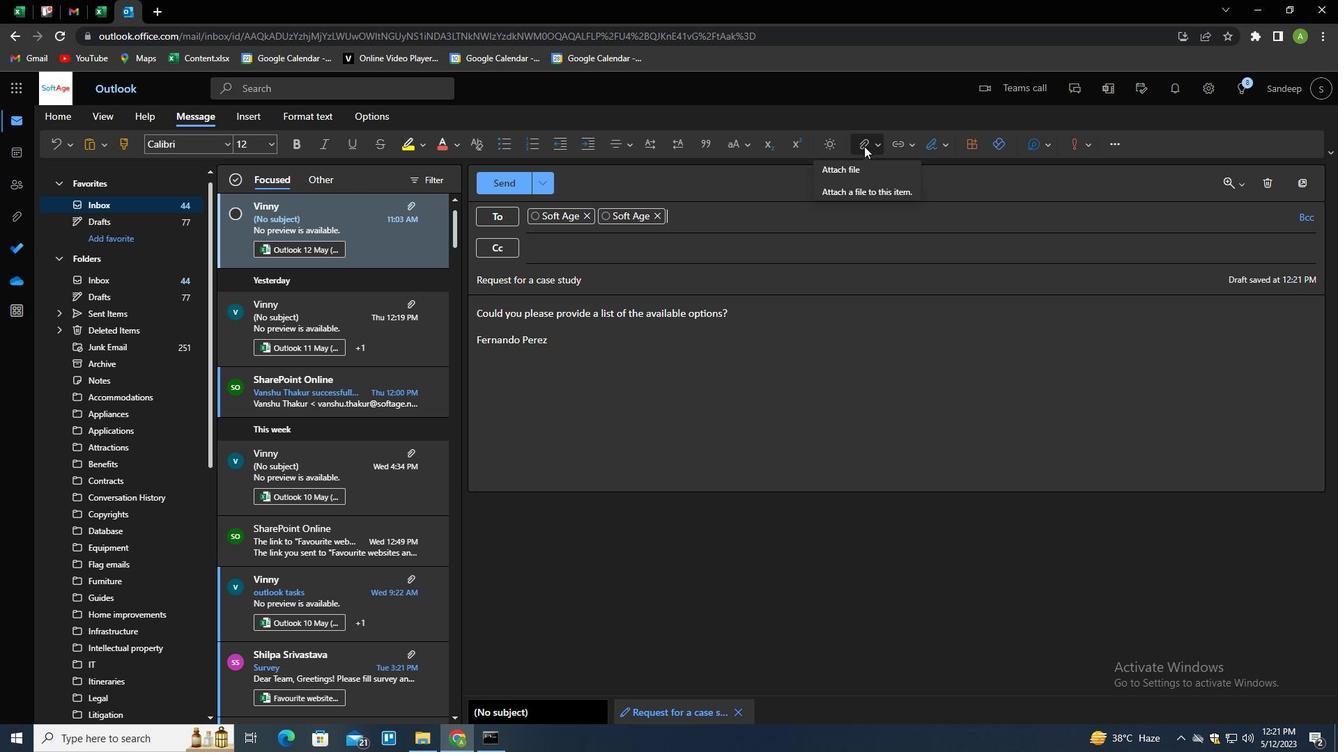 
Action: Mouse moved to (831, 172)
Screenshot: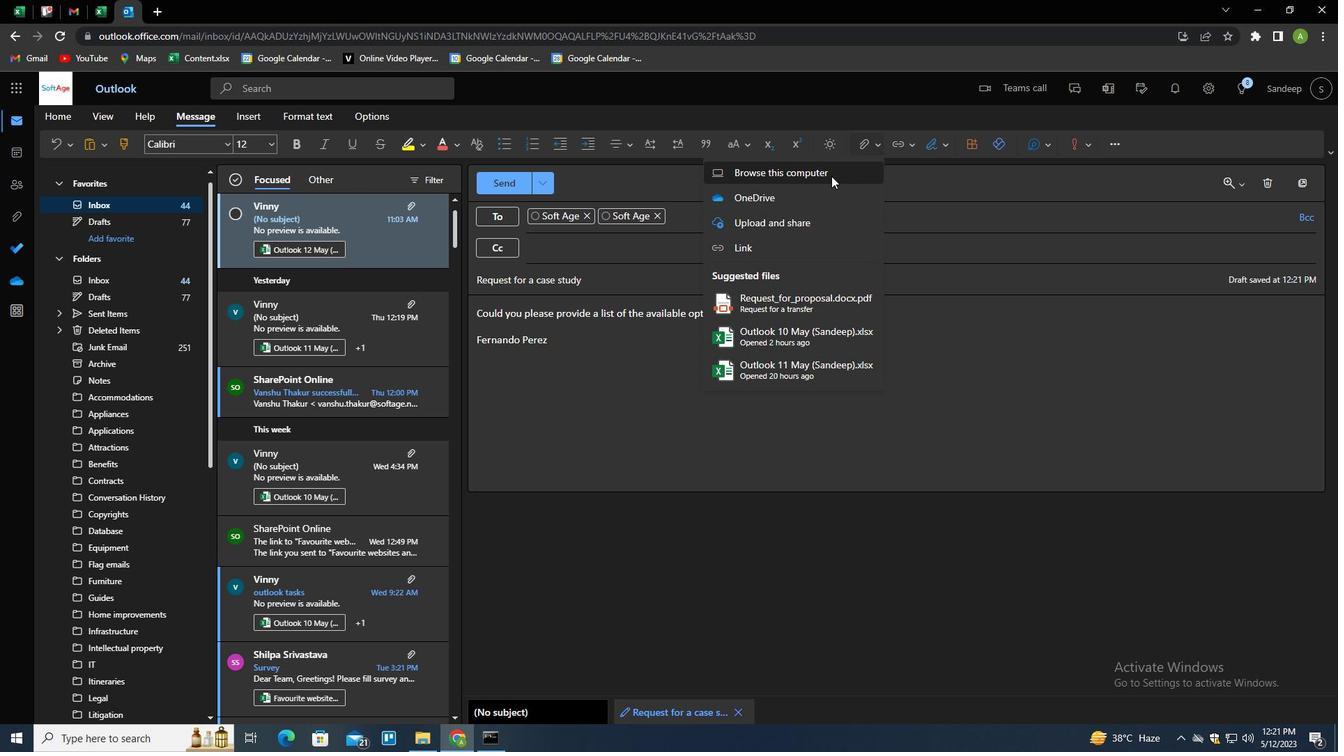
Action: Mouse pressed left at (831, 172)
Screenshot: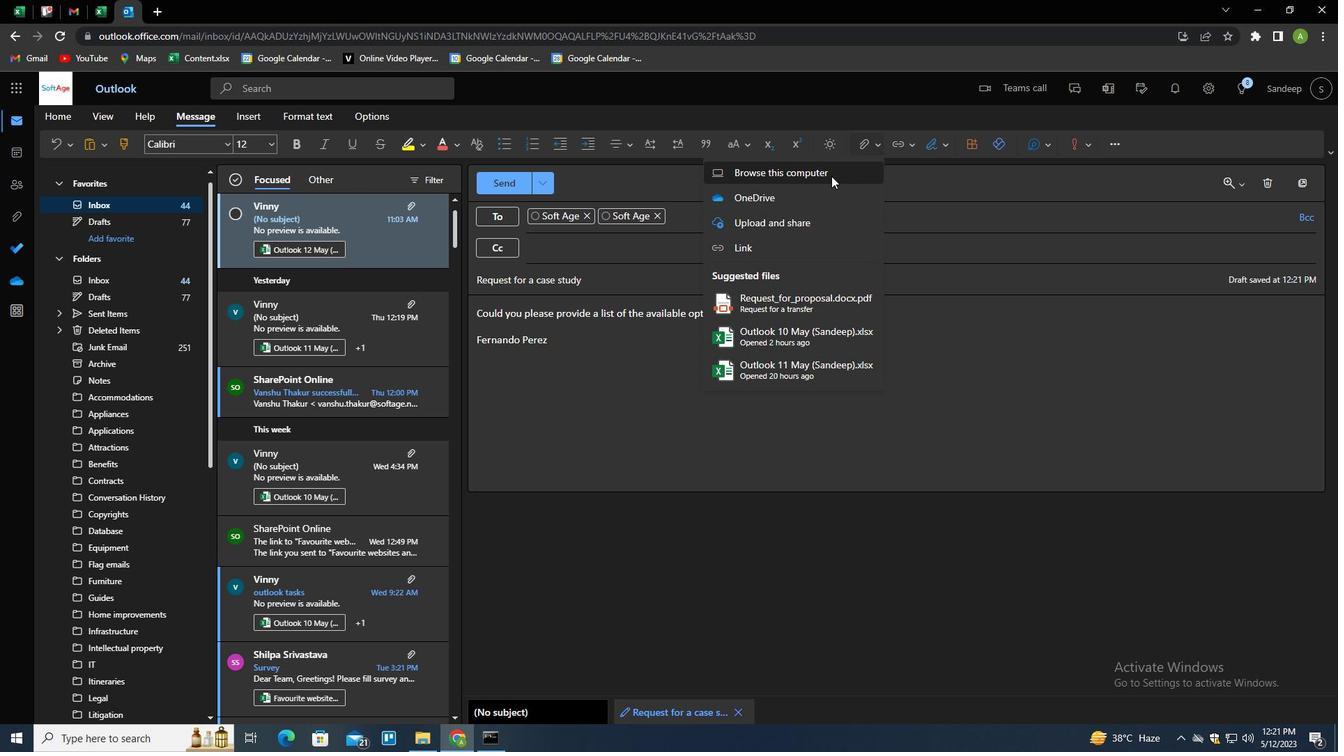 
Action: Mouse moved to (251, 177)
Screenshot: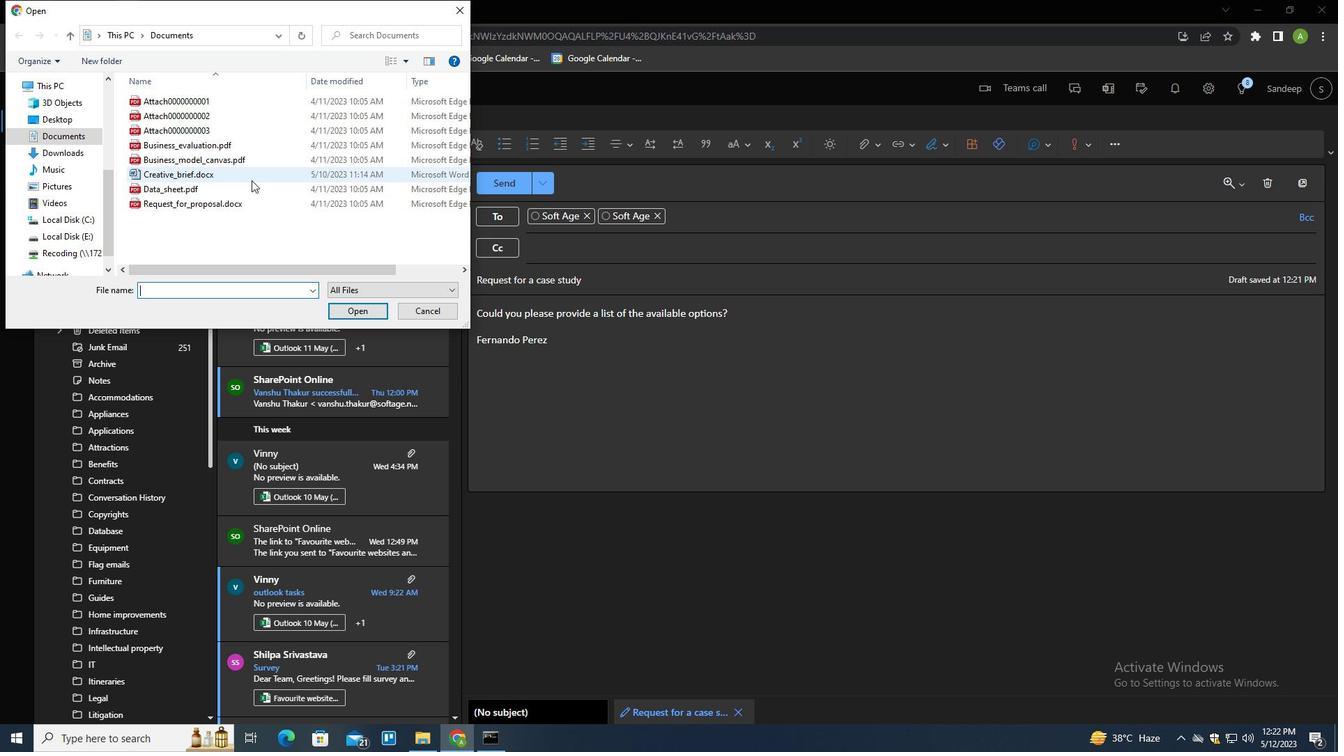
Action: Mouse pressed left at (251, 177)
Screenshot: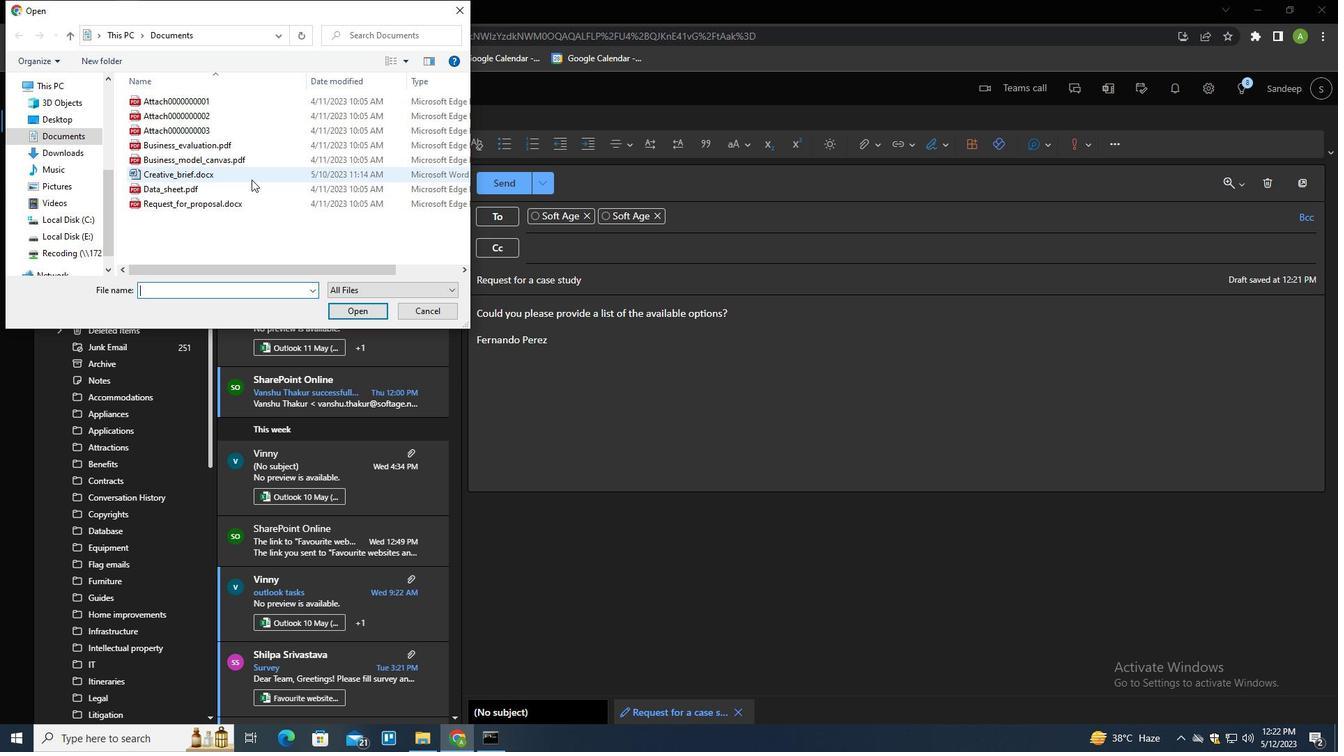 
Action: Key pressed <Key.f2><Key.shift>TEST<Key.shift>_PLAN.DOCX<Key.enter>
Screenshot: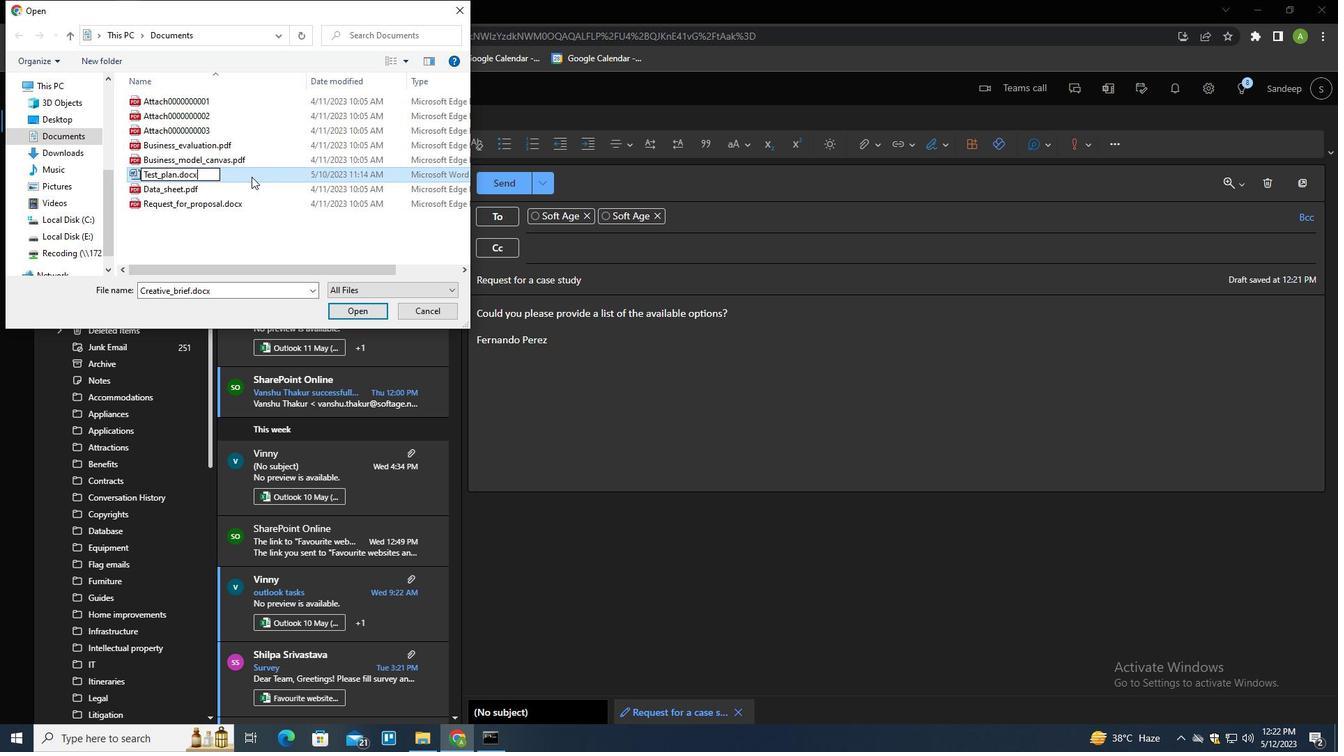 
Action: Mouse moved to (245, 181)
Screenshot: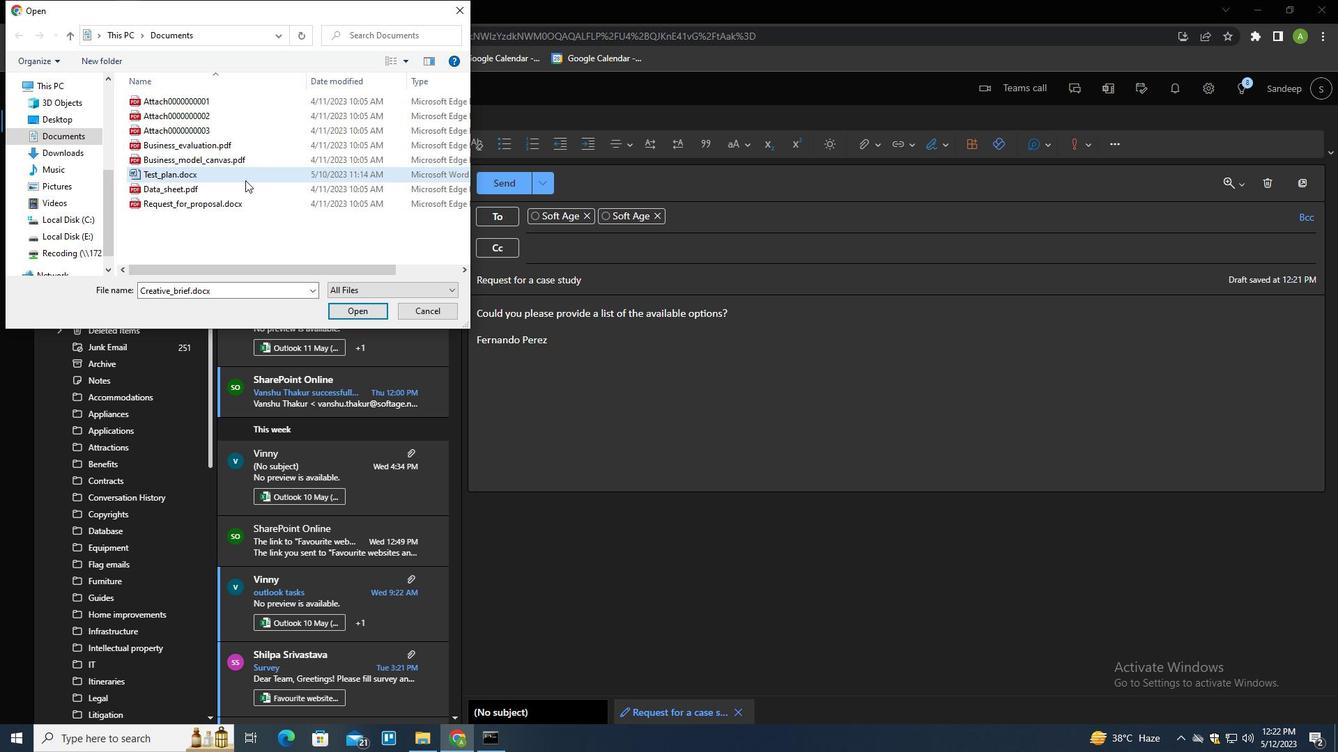 
Action: Mouse pressed left at (245, 181)
Screenshot: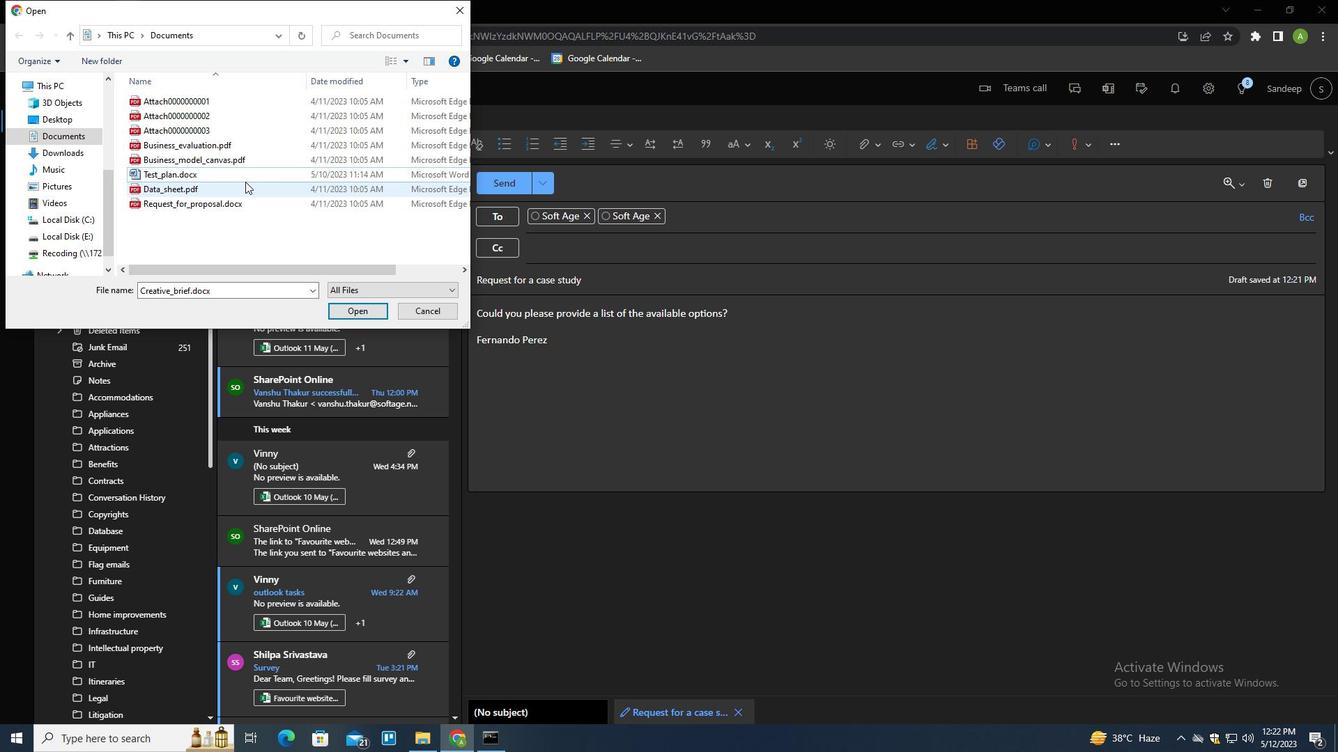 
Action: Mouse moved to (370, 313)
Screenshot: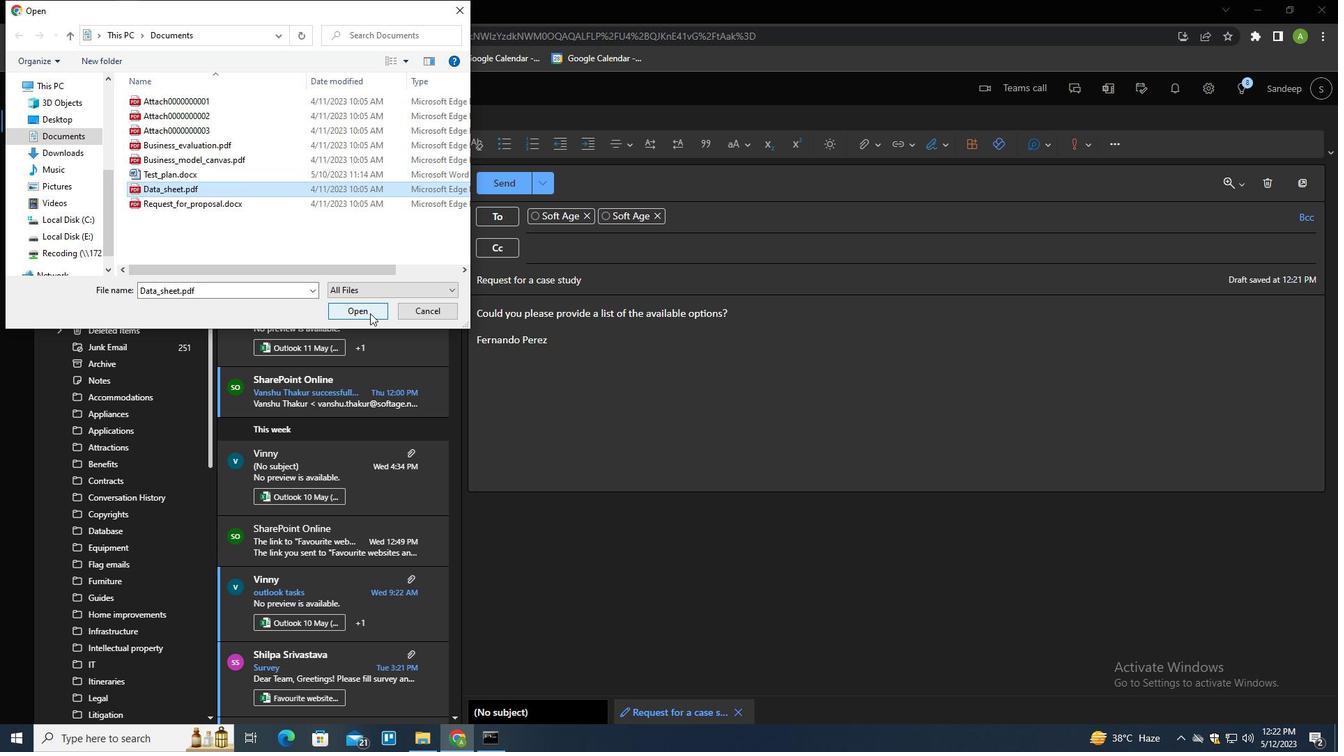 
Action: Mouse pressed left at (370, 313)
Screenshot: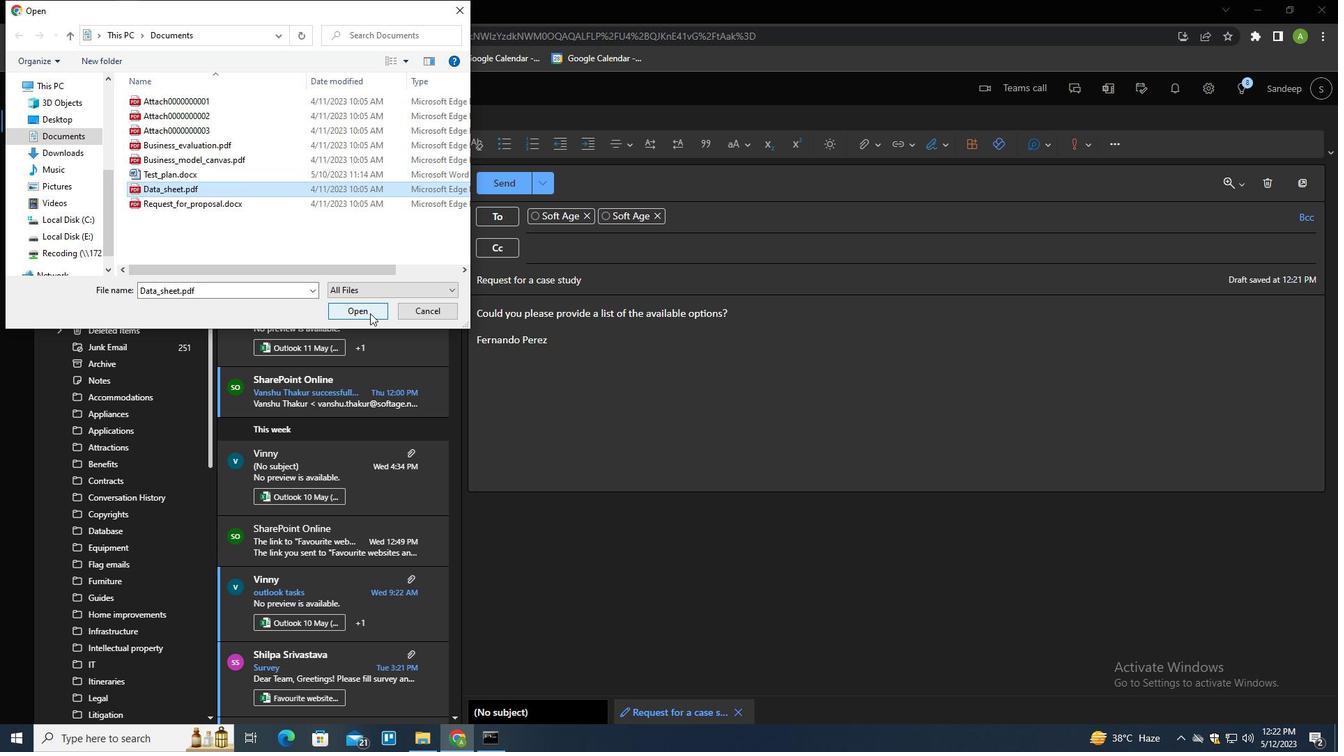 
